 Task: Add Attachment from "Attach a link" to Card Card0000000084 in Board Board0000000021 in Workspace WS0000000007 in Trello. Add Cover Red to Card Card0000000084 in Board Board0000000021 in Workspace WS0000000007 in Trello. Add "Join Card" Button Button0000000084  to Card Card0000000084 in Board Board0000000021 in Workspace WS0000000007 in Trello. Add Description DS0000000084 to Card Card0000000084 in Board Board0000000021 in Workspace WS0000000007 in Trello. Add Comment CM0000000084 to Card Card0000000084 in Board Board0000000021 in Workspace WS0000000007 in Trello
Action: Mouse moved to (353, 524)
Screenshot: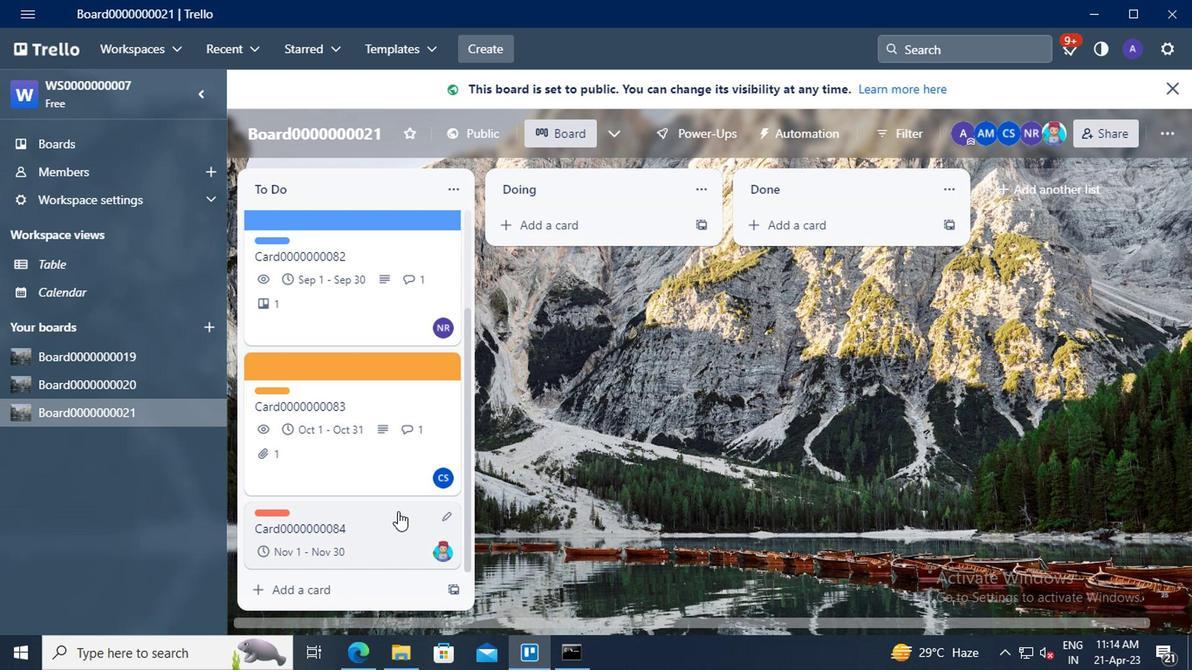 
Action: Mouse pressed left at (353, 524)
Screenshot: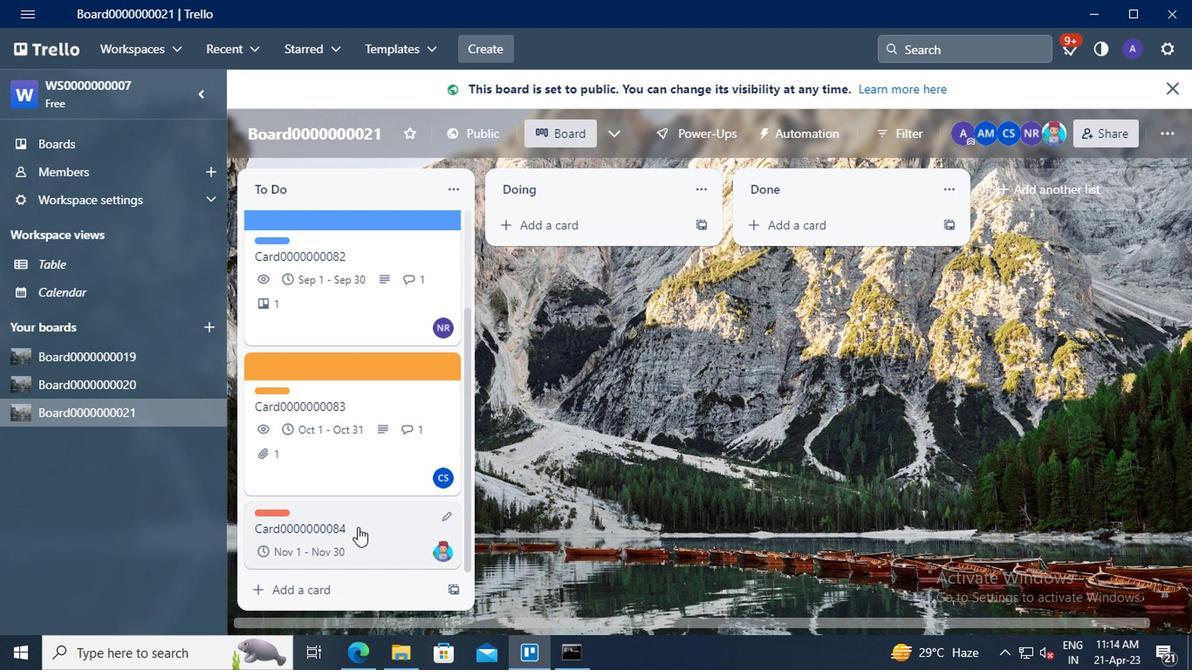 
Action: Mouse moved to (803, 369)
Screenshot: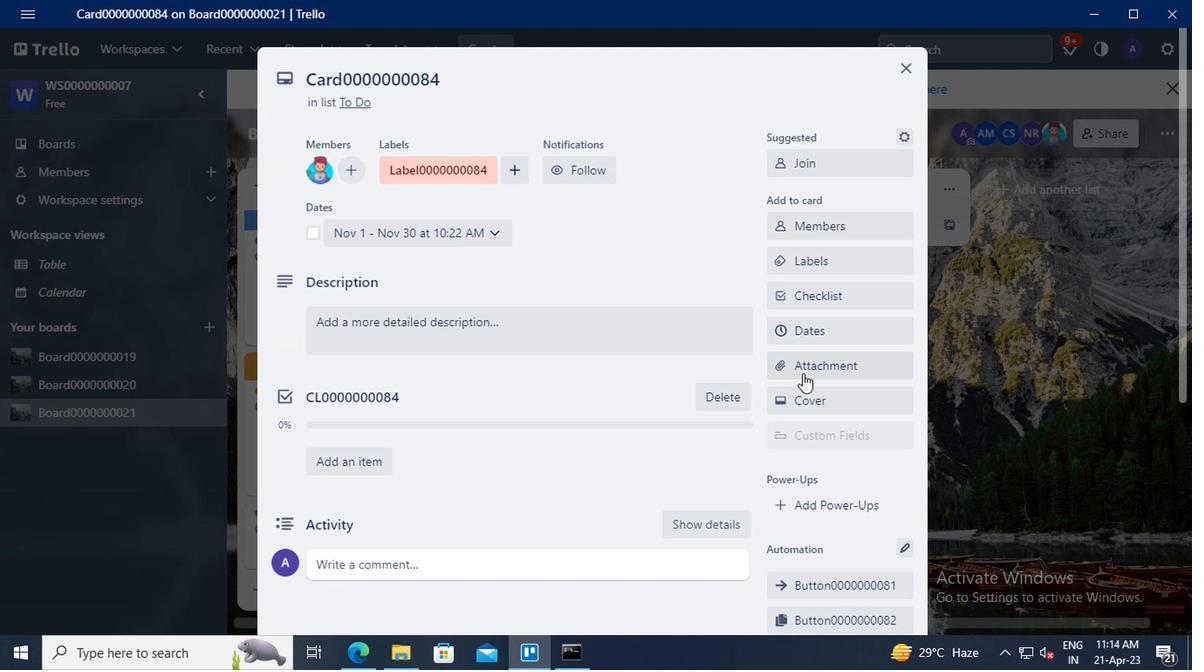 
Action: Mouse pressed left at (803, 369)
Screenshot: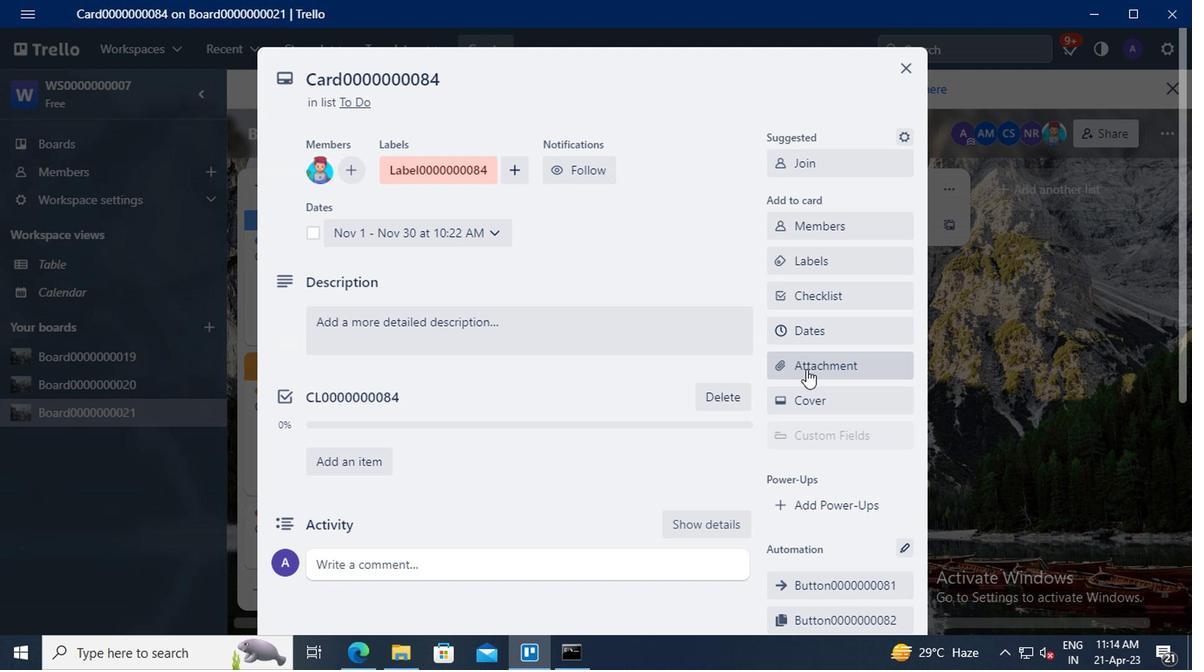 
Action: Mouse moved to (346, 637)
Screenshot: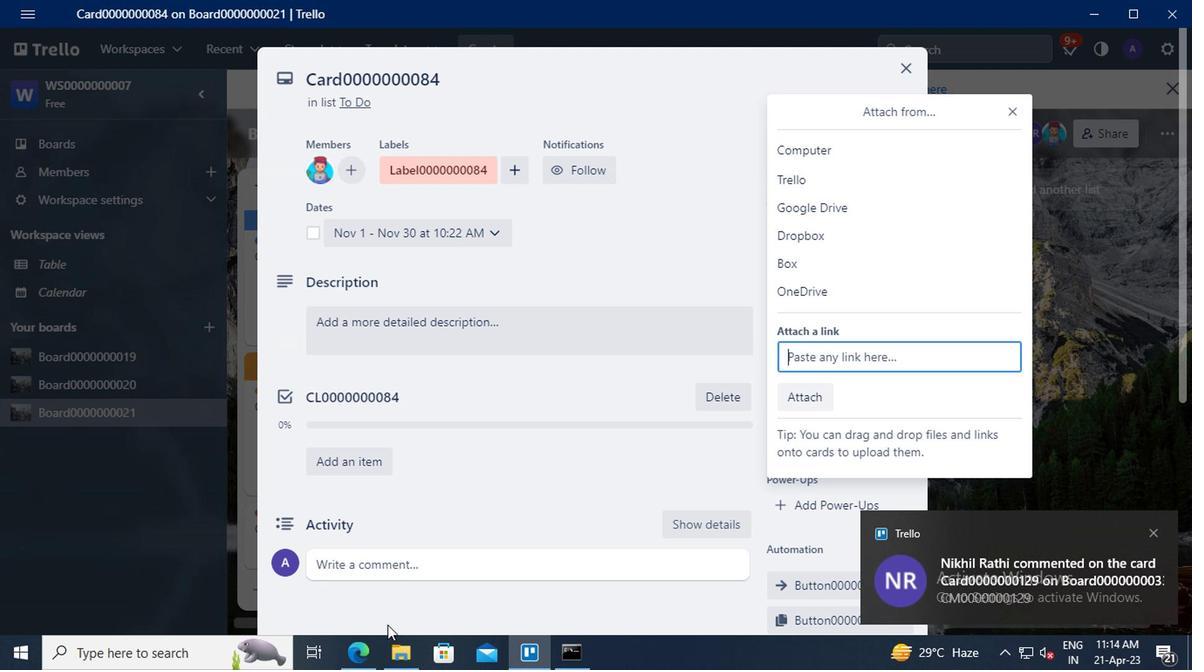 
Action: Mouse pressed left at (346, 637)
Screenshot: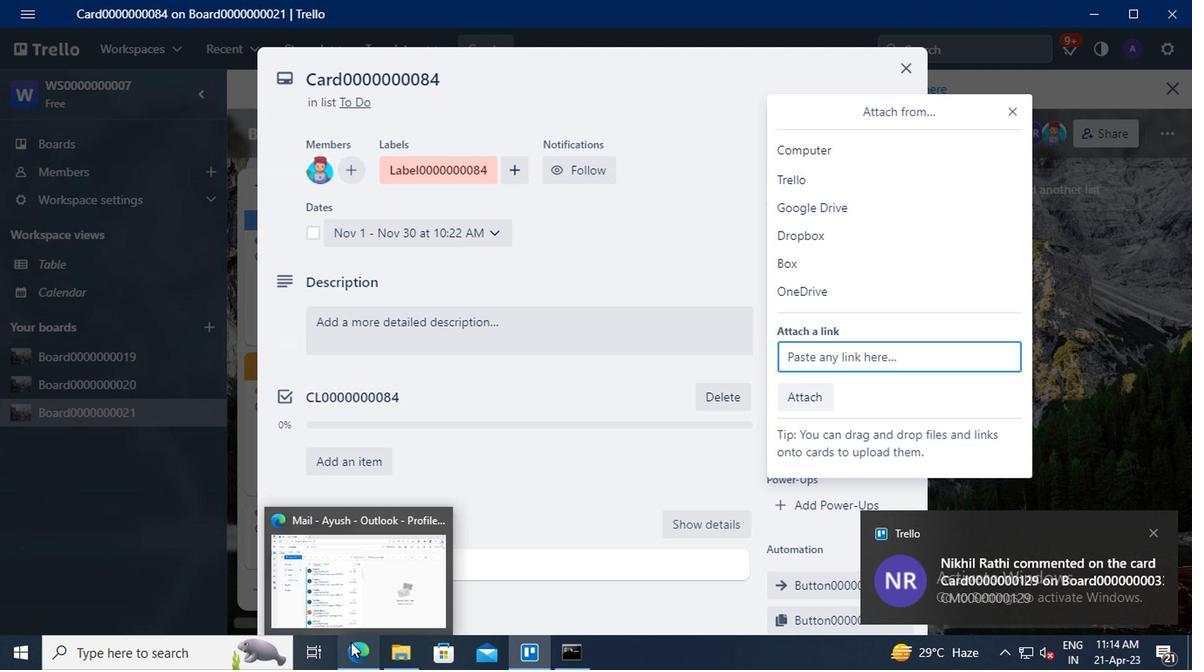 
Action: Mouse moved to (273, 55)
Screenshot: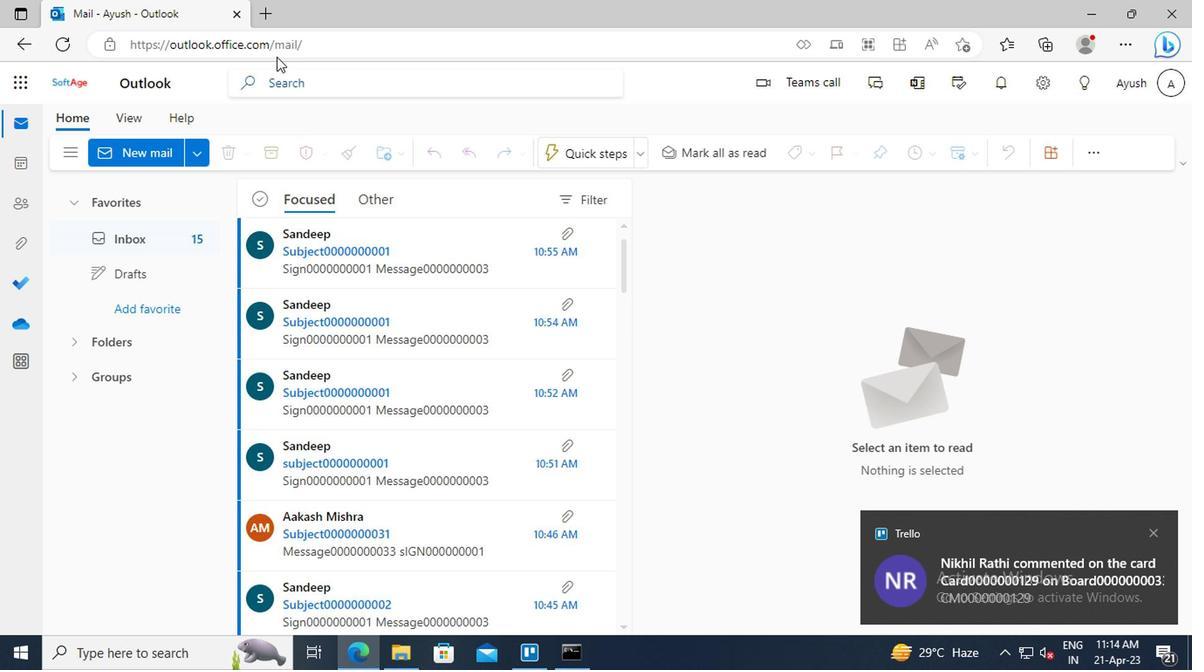 
Action: Mouse pressed left at (273, 55)
Screenshot: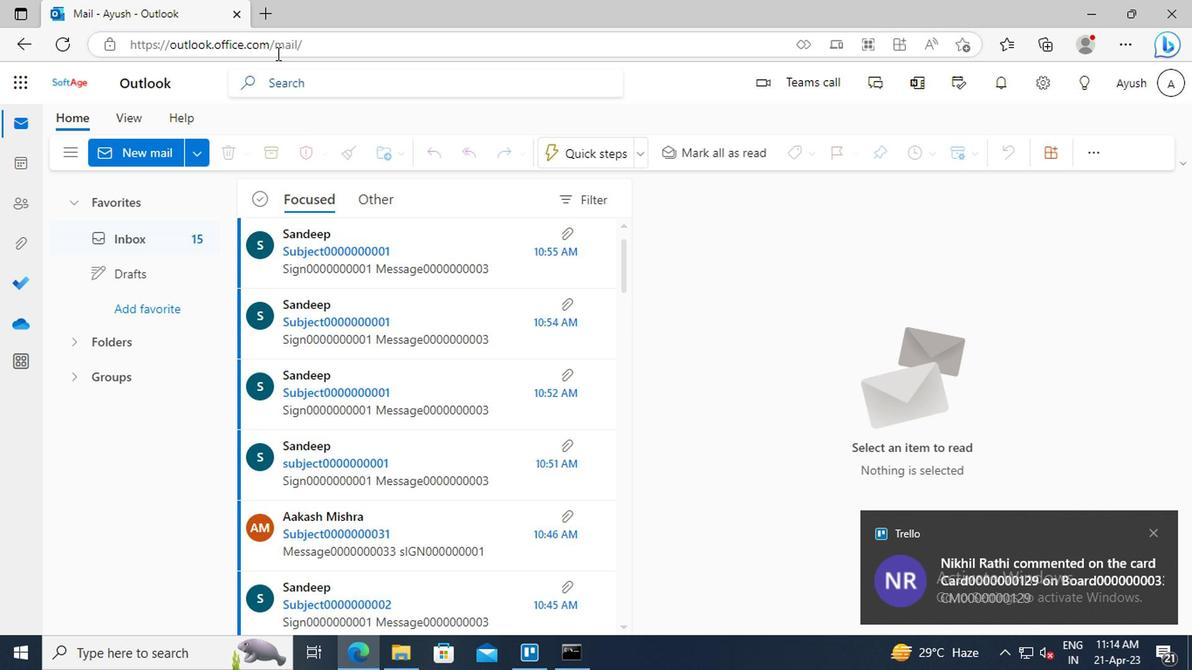 
Action: Mouse moved to (275, 56)
Screenshot: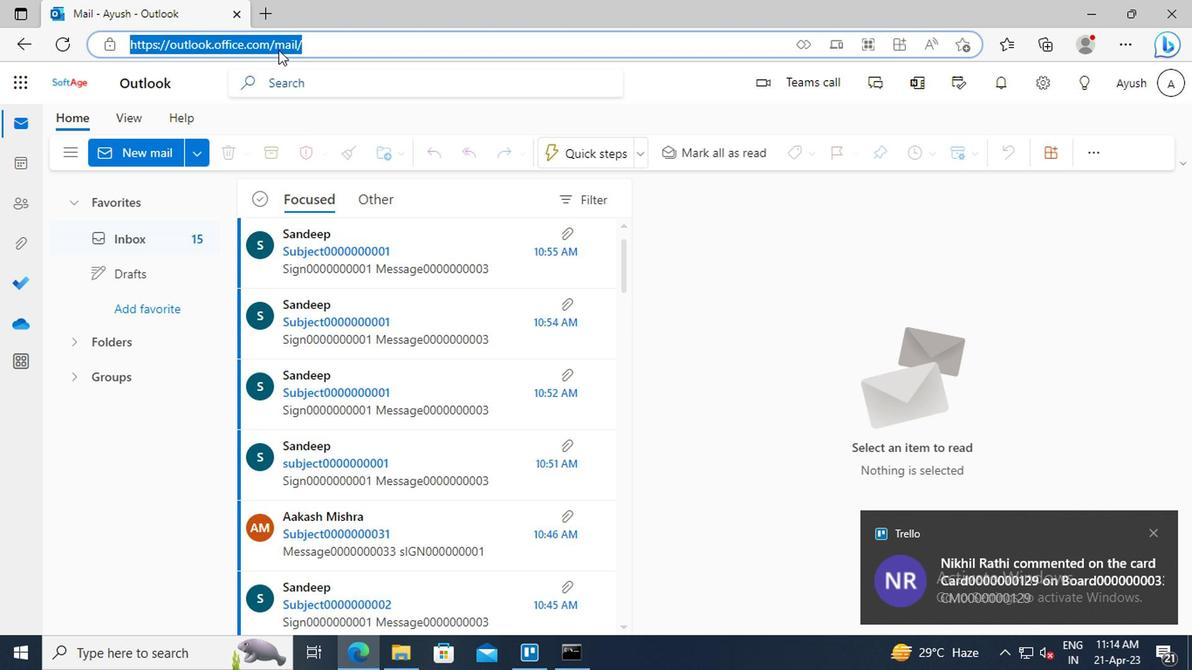 
Action: Key pressed ctrl+C
Screenshot: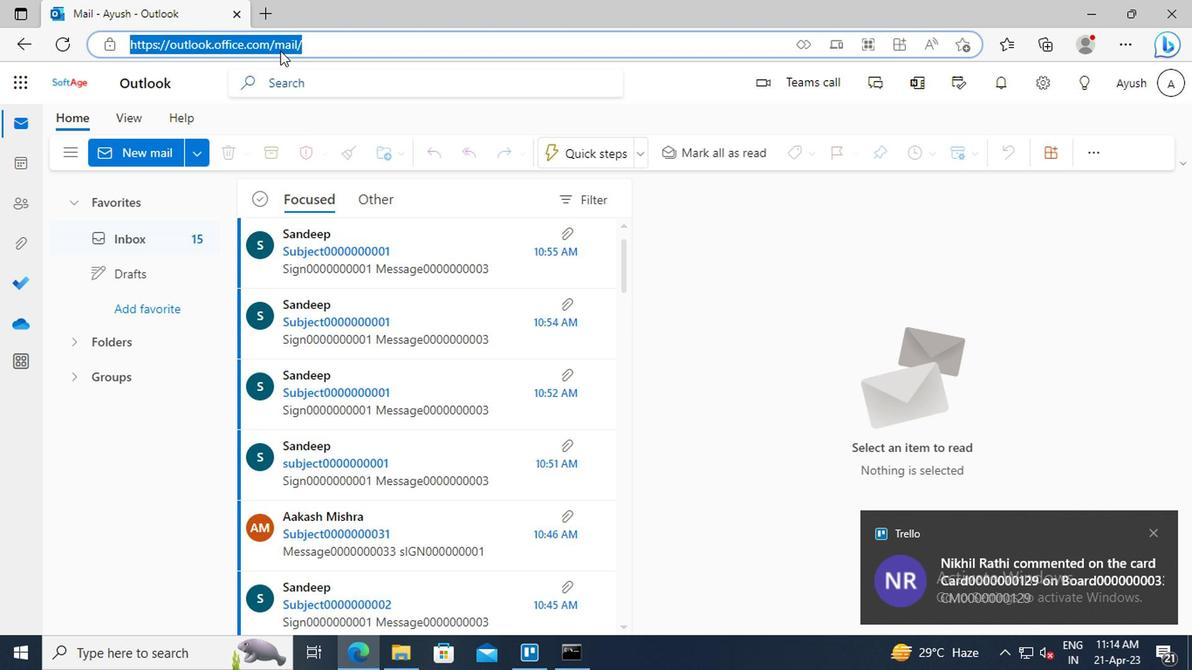 
Action: Mouse moved to (532, 654)
Screenshot: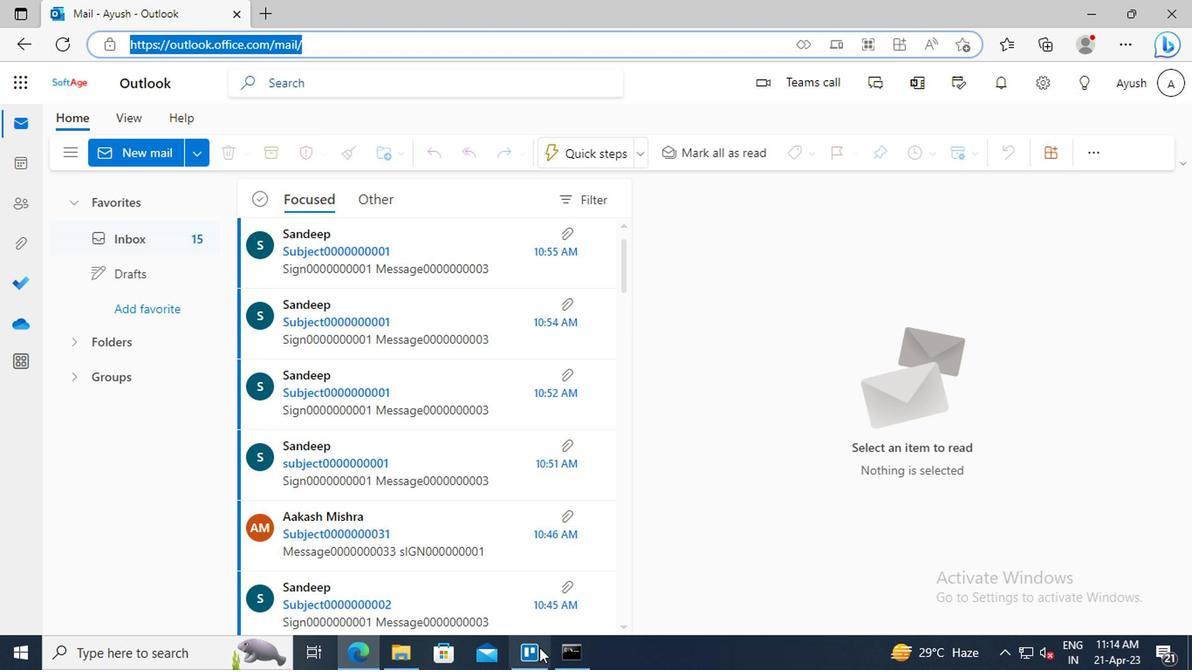 
Action: Mouse pressed left at (532, 654)
Screenshot: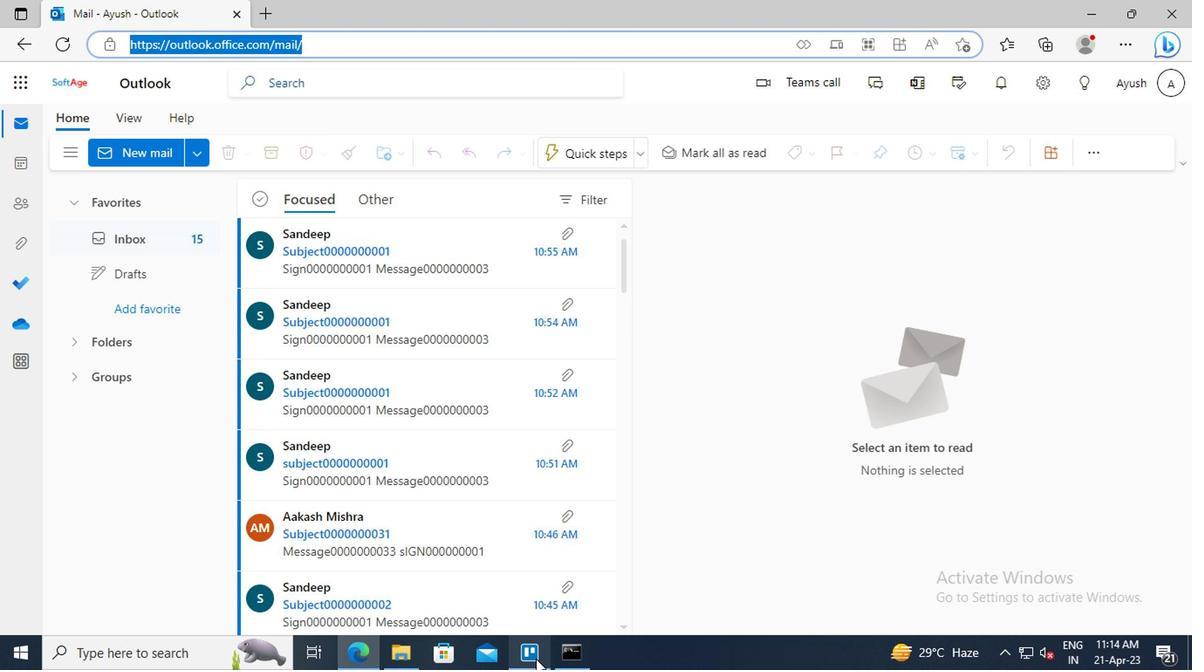 
Action: Mouse moved to (827, 363)
Screenshot: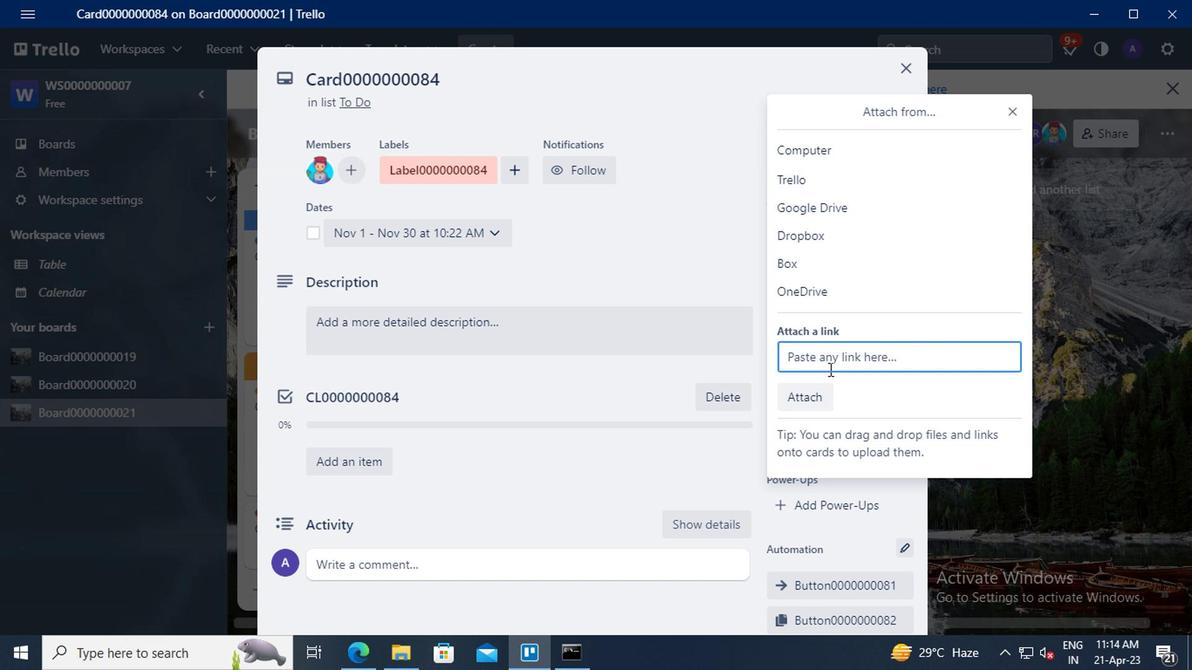 
Action: Mouse pressed left at (827, 363)
Screenshot: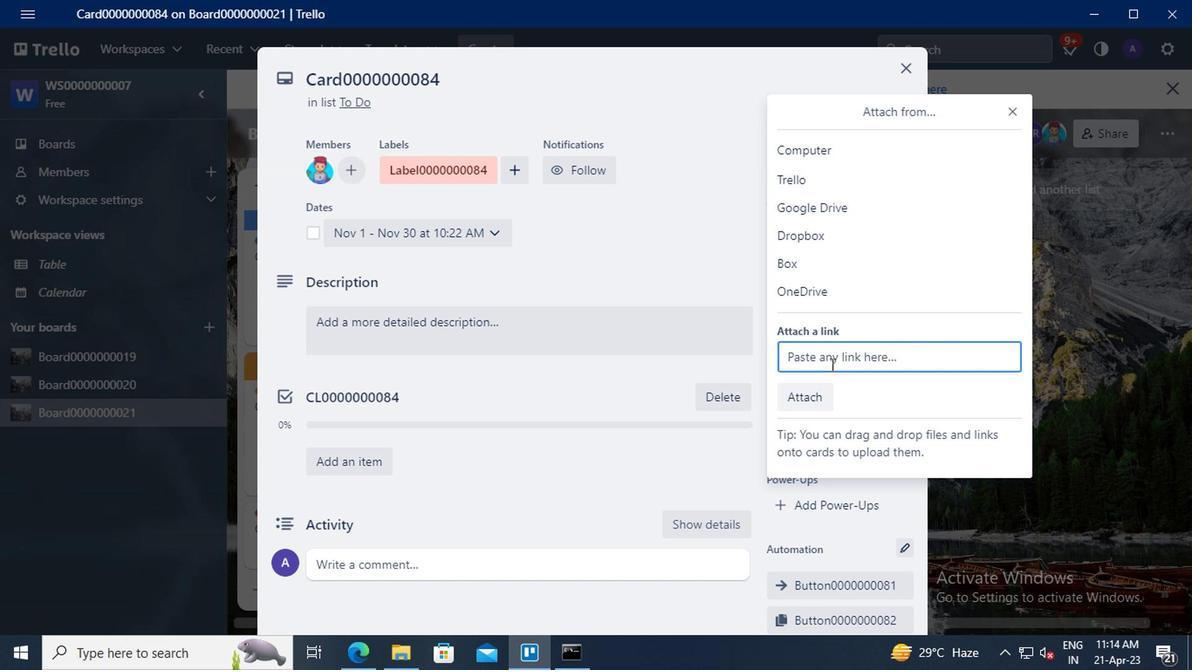 
Action: Key pressed ctrl+V
Screenshot: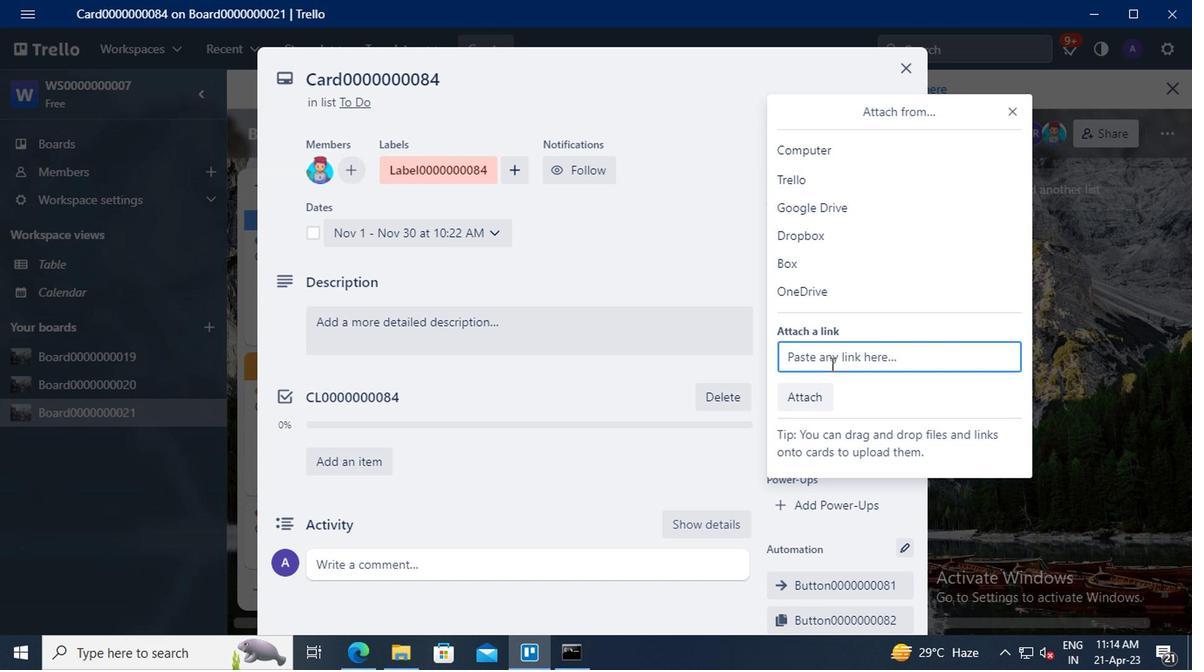 
Action: Mouse moved to (806, 454)
Screenshot: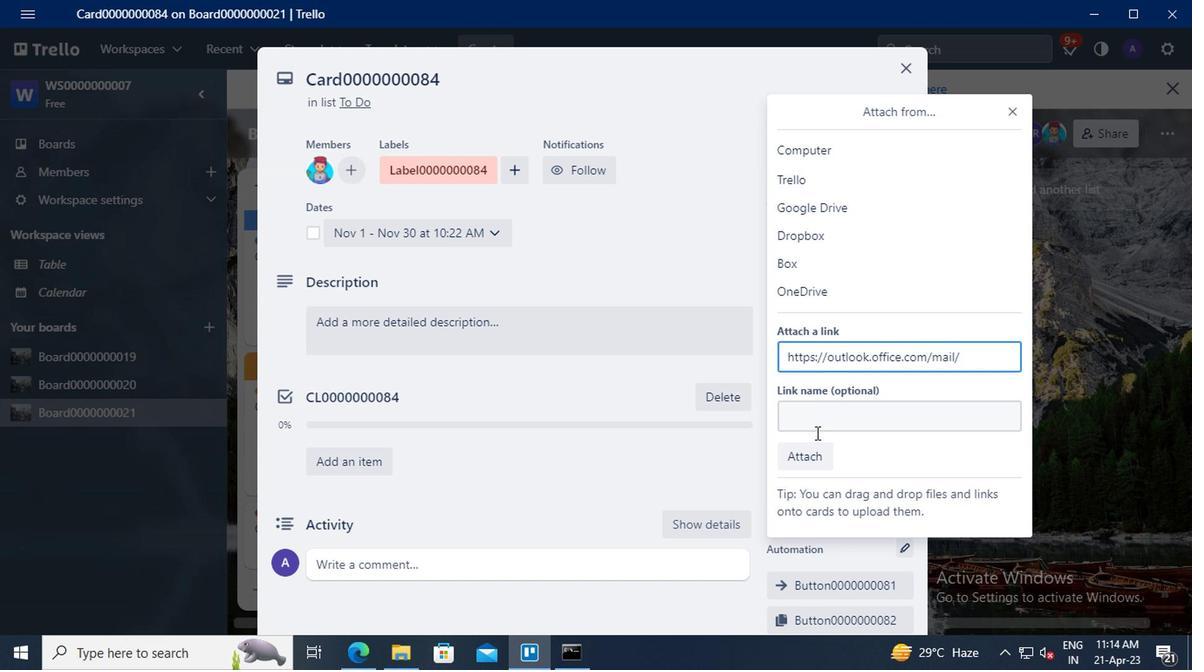 
Action: Mouse pressed left at (806, 454)
Screenshot: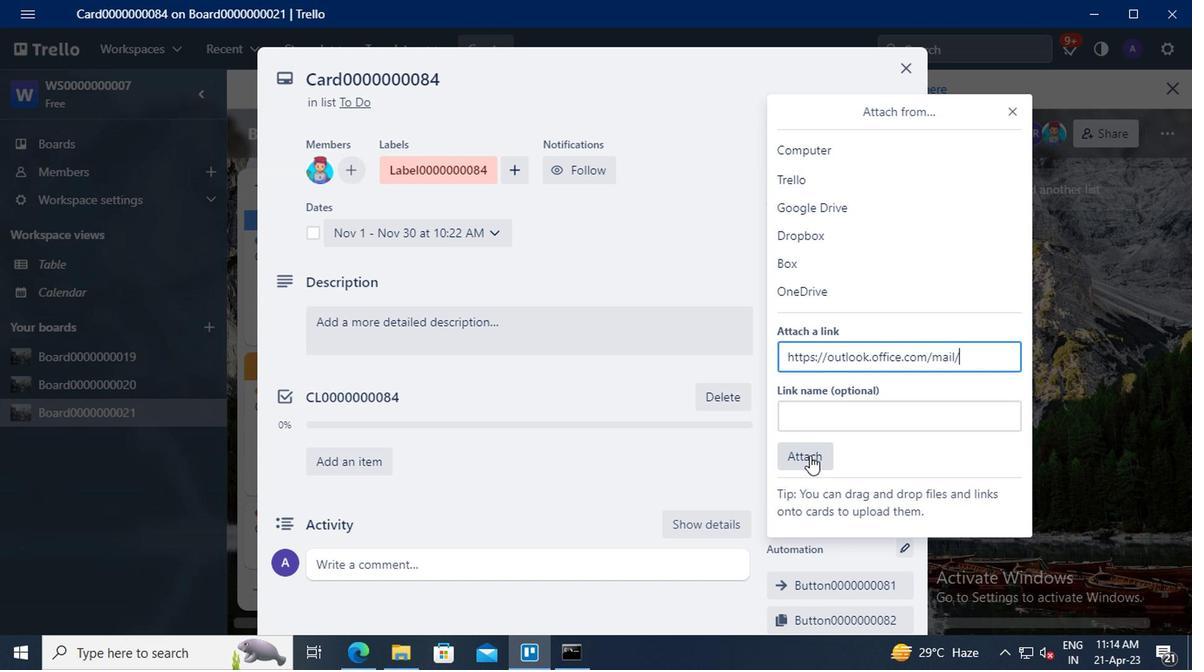 
Action: Mouse moved to (809, 404)
Screenshot: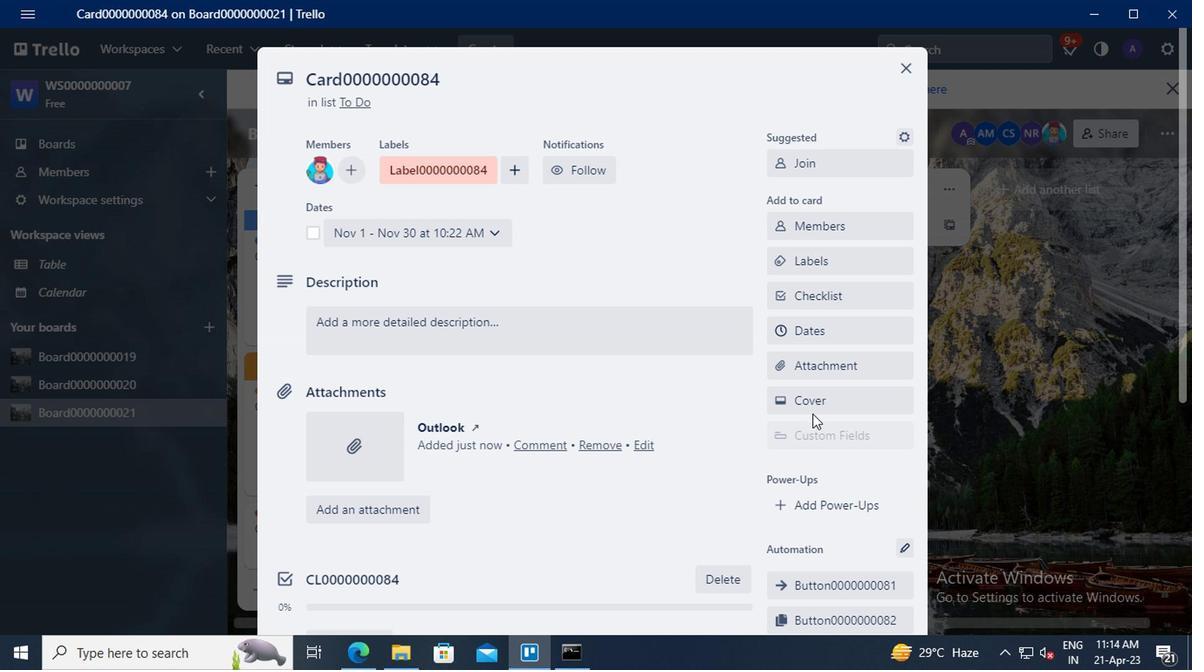
Action: Mouse pressed left at (809, 404)
Screenshot: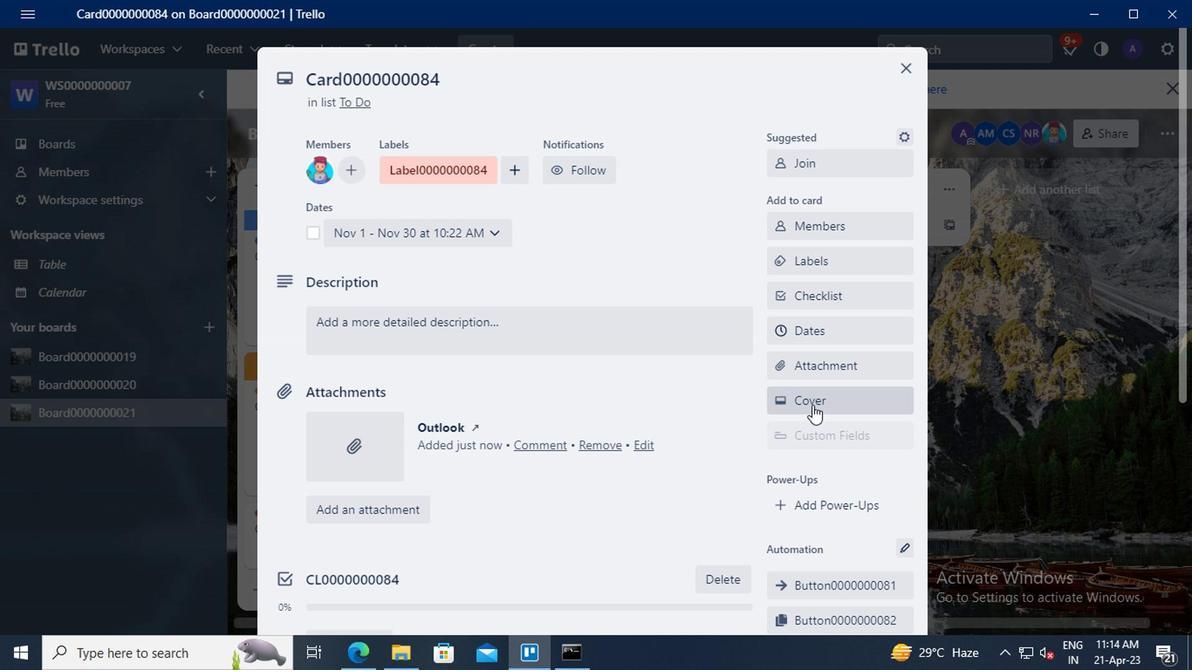 
Action: Mouse moved to (948, 288)
Screenshot: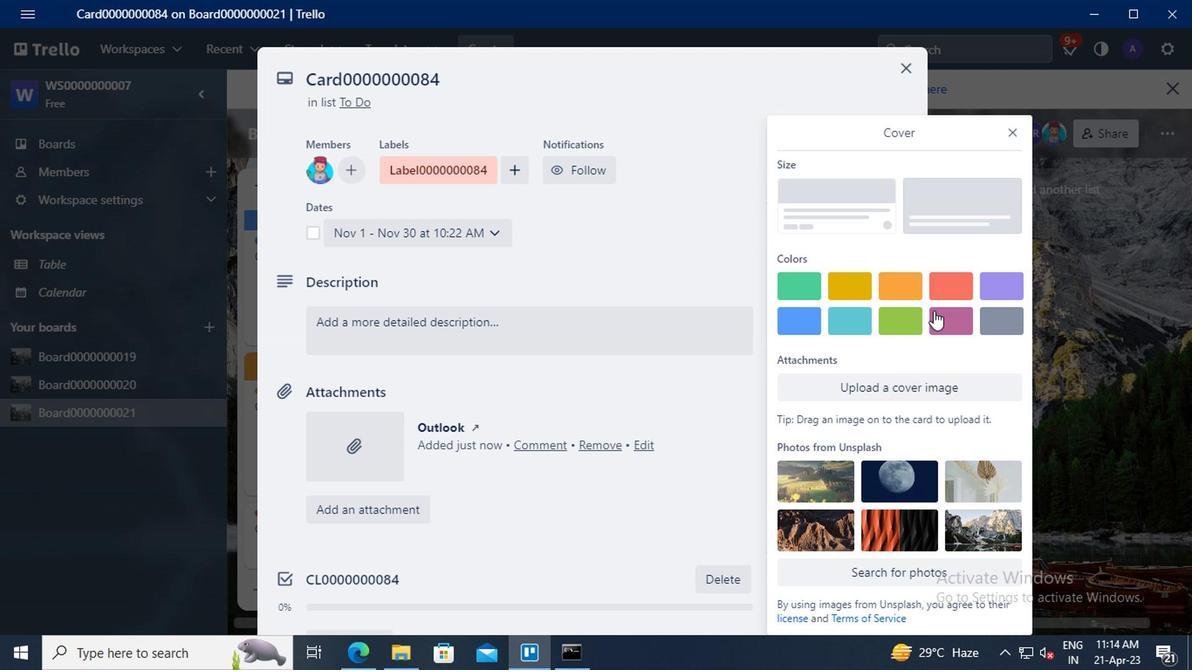 
Action: Mouse pressed left at (948, 288)
Screenshot: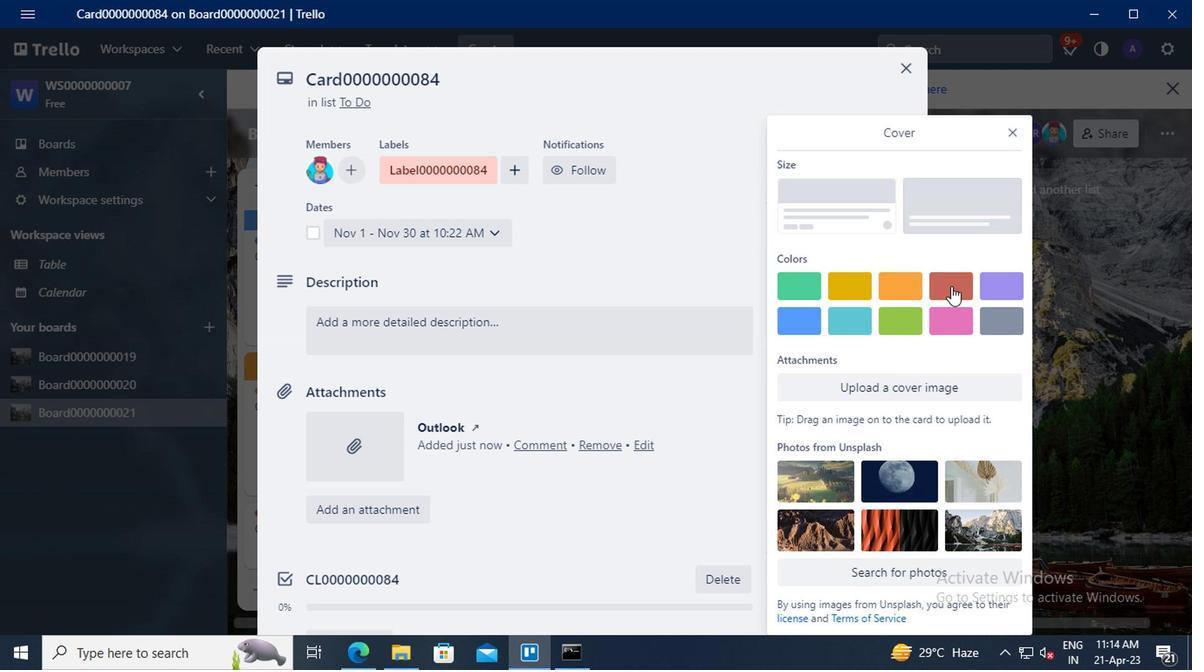 
Action: Mouse moved to (1009, 104)
Screenshot: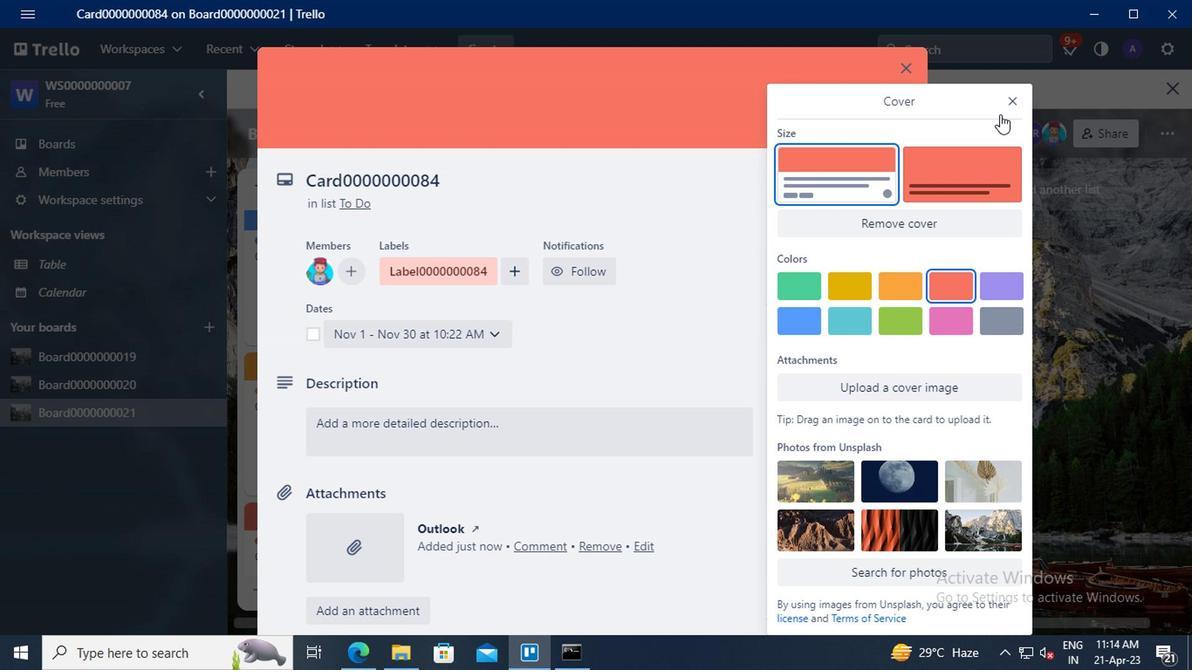 
Action: Mouse pressed left at (1009, 104)
Screenshot: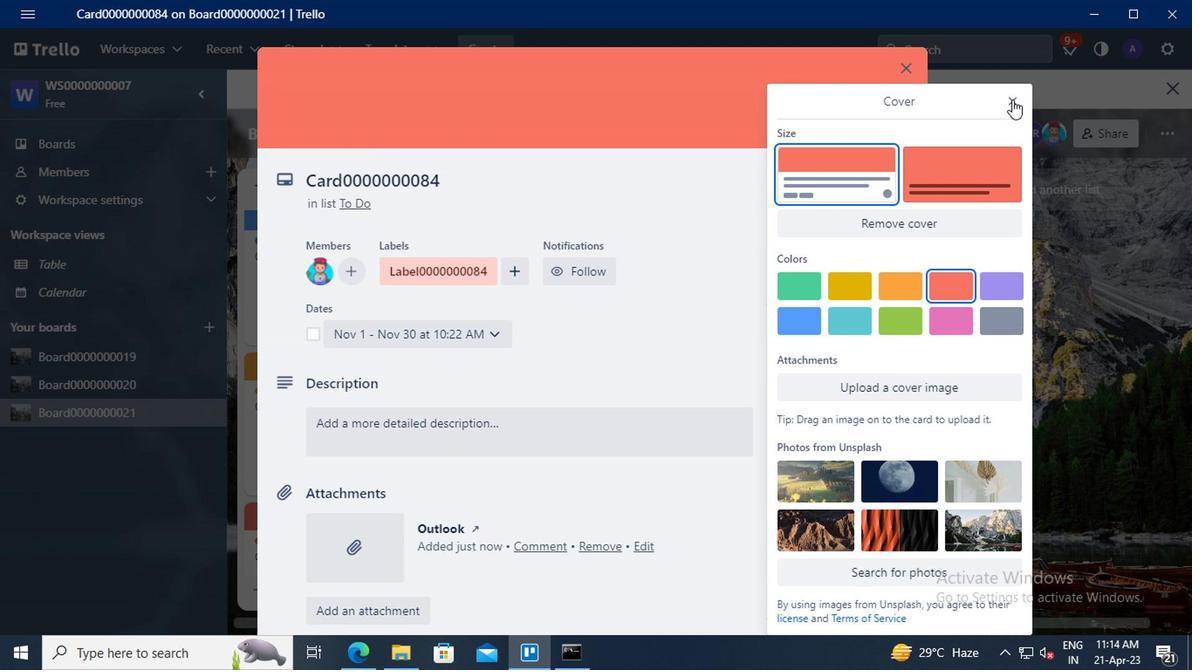 
Action: Mouse moved to (839, 293)
Screenshot: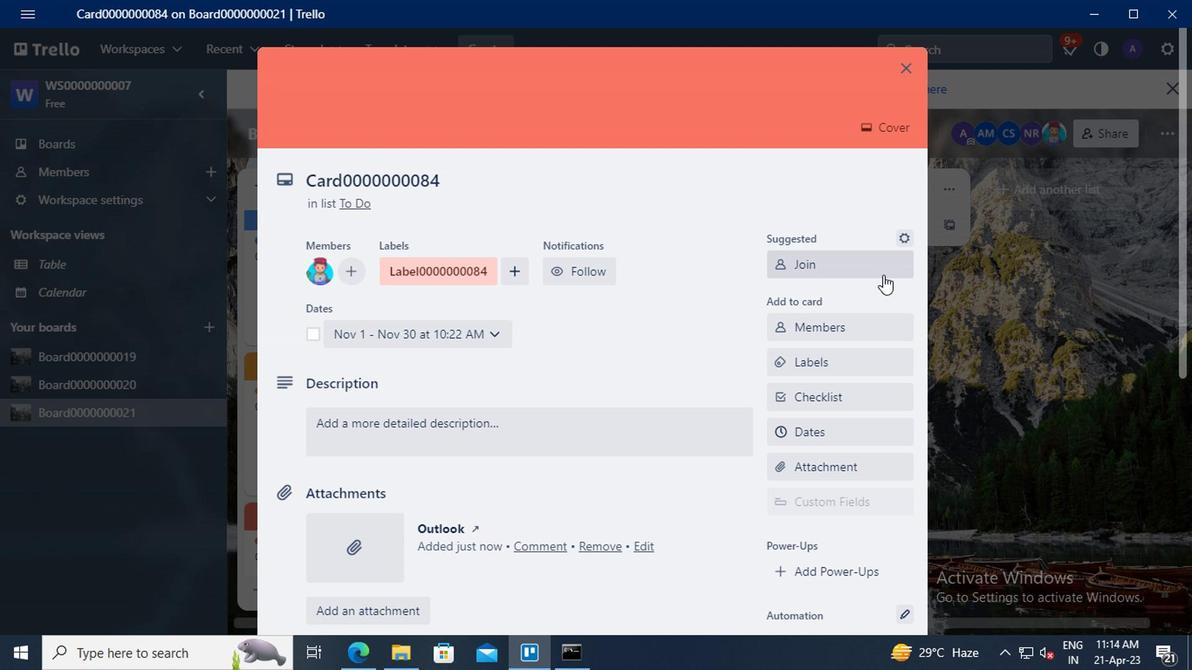 
Action: Mouse scrolled (839, 292) with delta (0, 0)
Screenshot: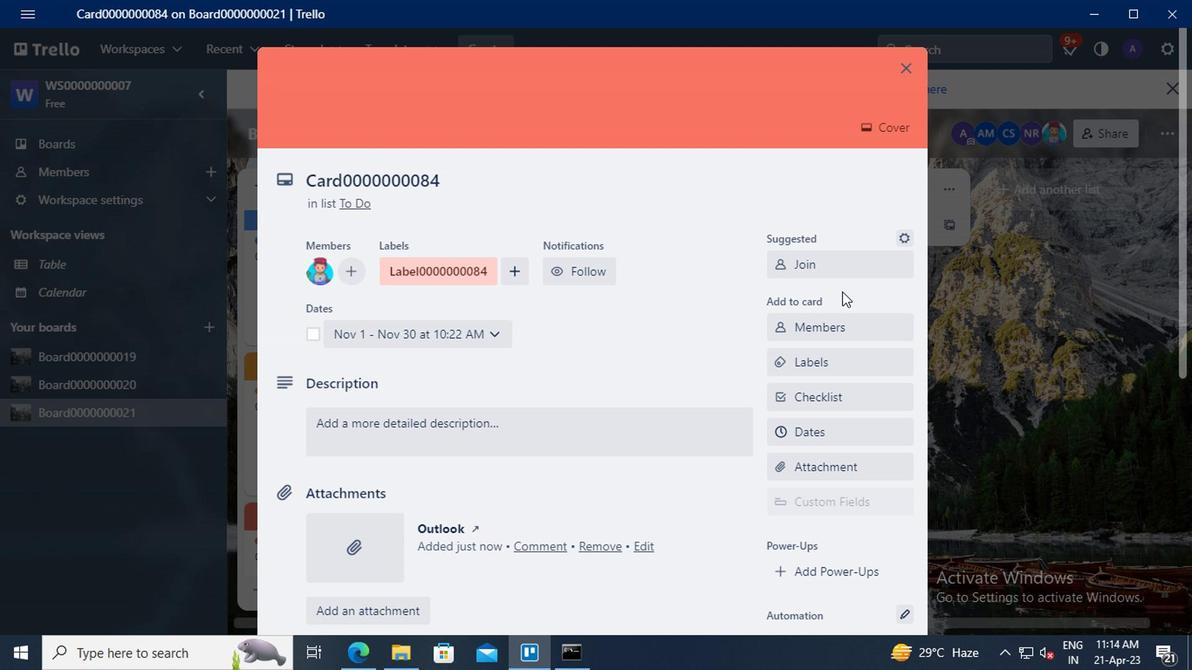 
Action: Mouse scrolled (839, 292) with delta (0, 0)
Screenshot: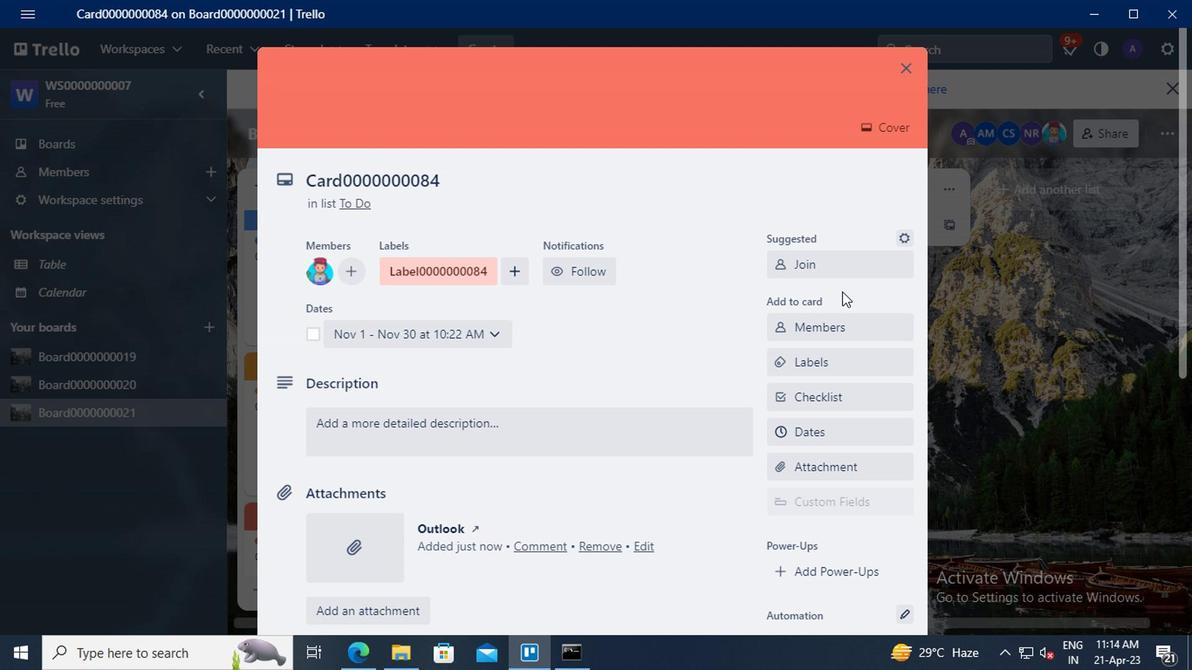 
Action: Mouse scrolled (839, 292) with delta (0, 0)
Screenshot: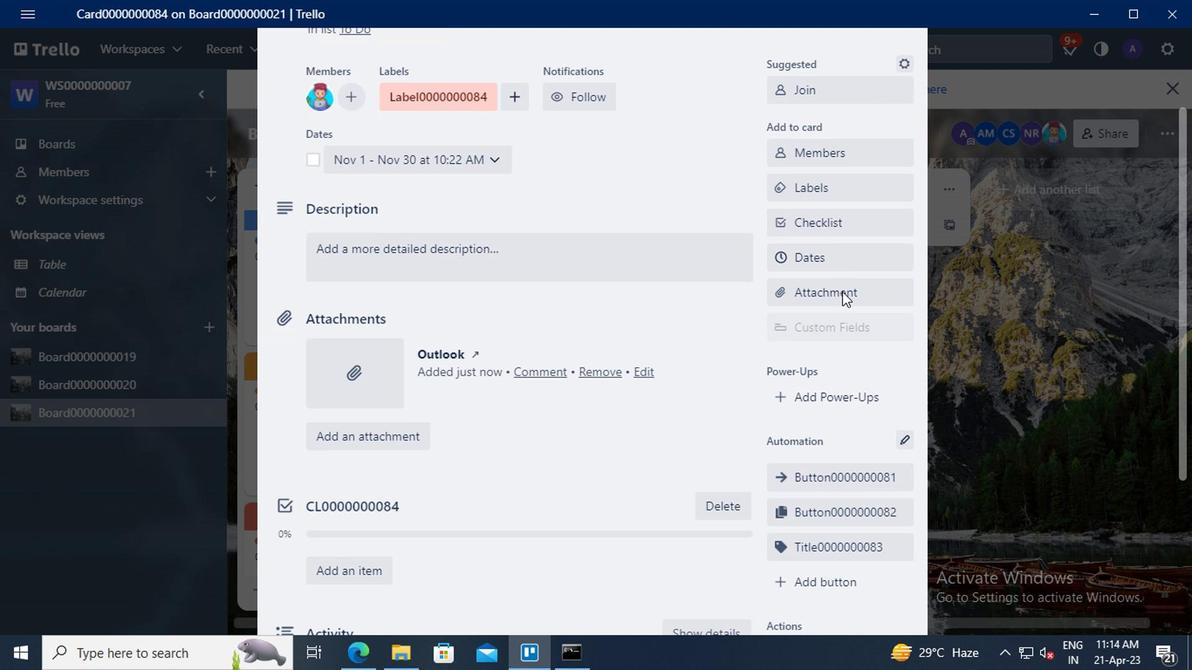
Action: Mouse moved to (830, 487)
Screenshot: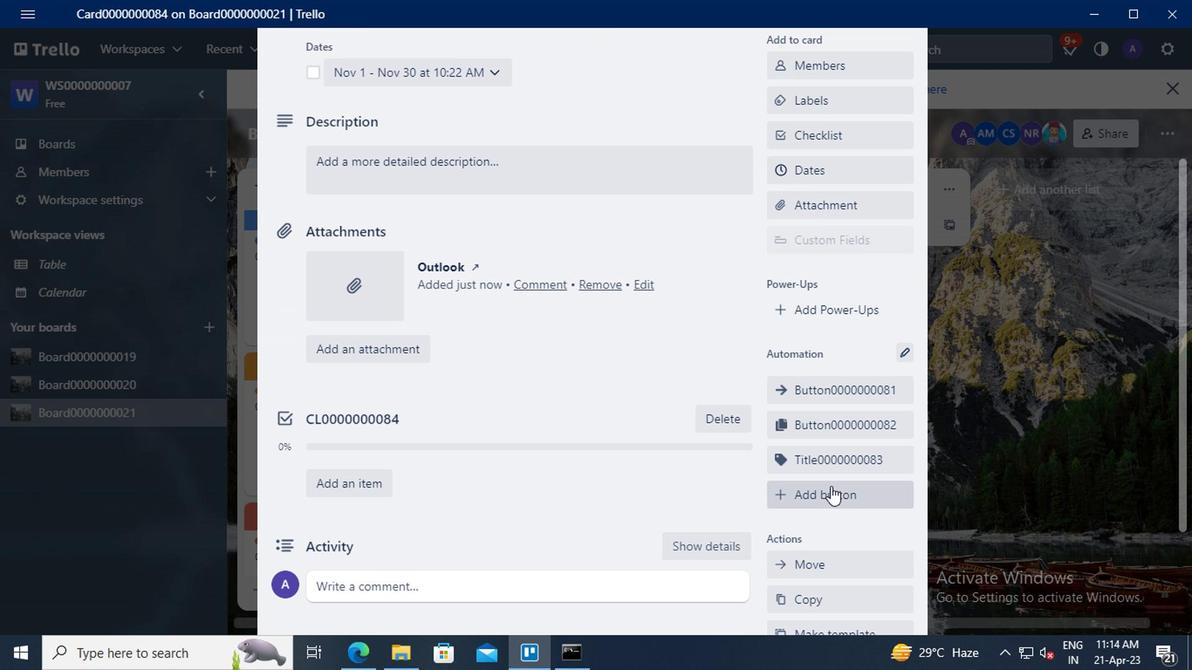
Action: Mouse pressed left at (830, 487)
Screenshot: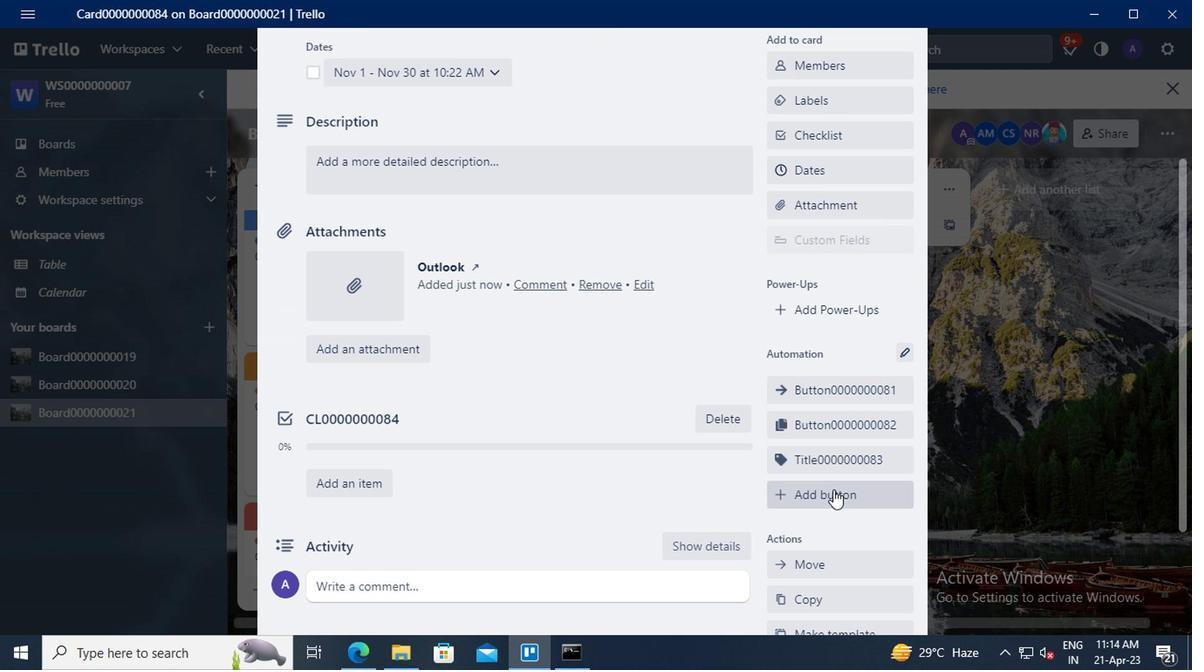 
Action: Mouse moved to (827, 270)
Screenshot: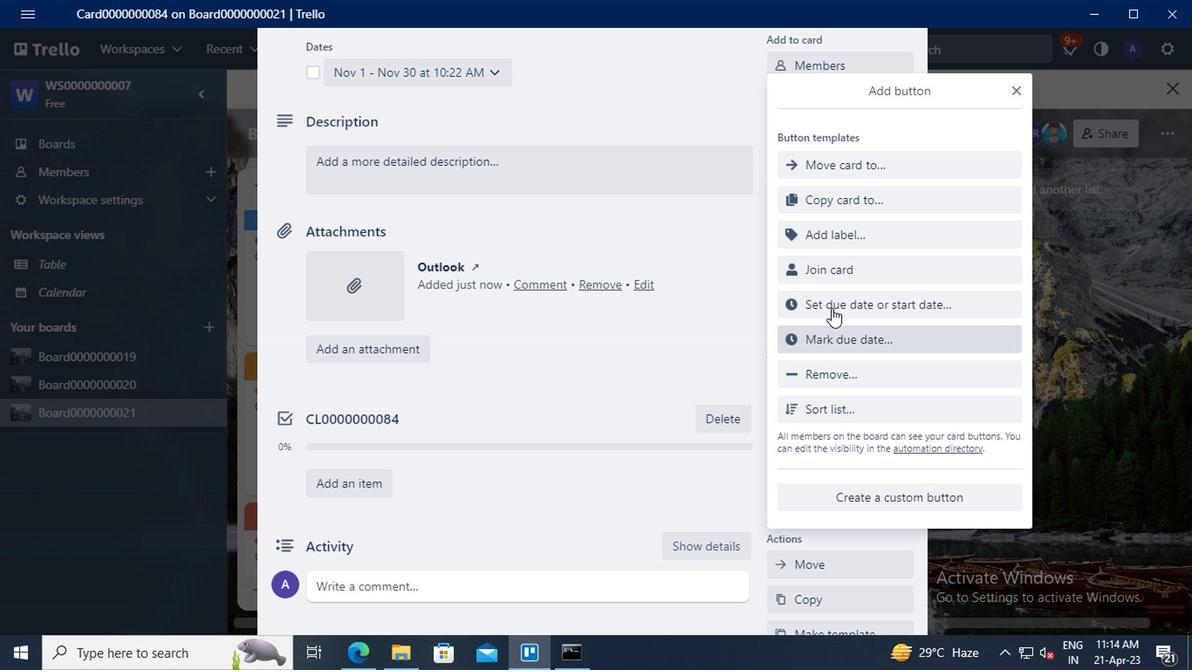 
Action: Mouse pressed left at (827, 270)
Screenshot: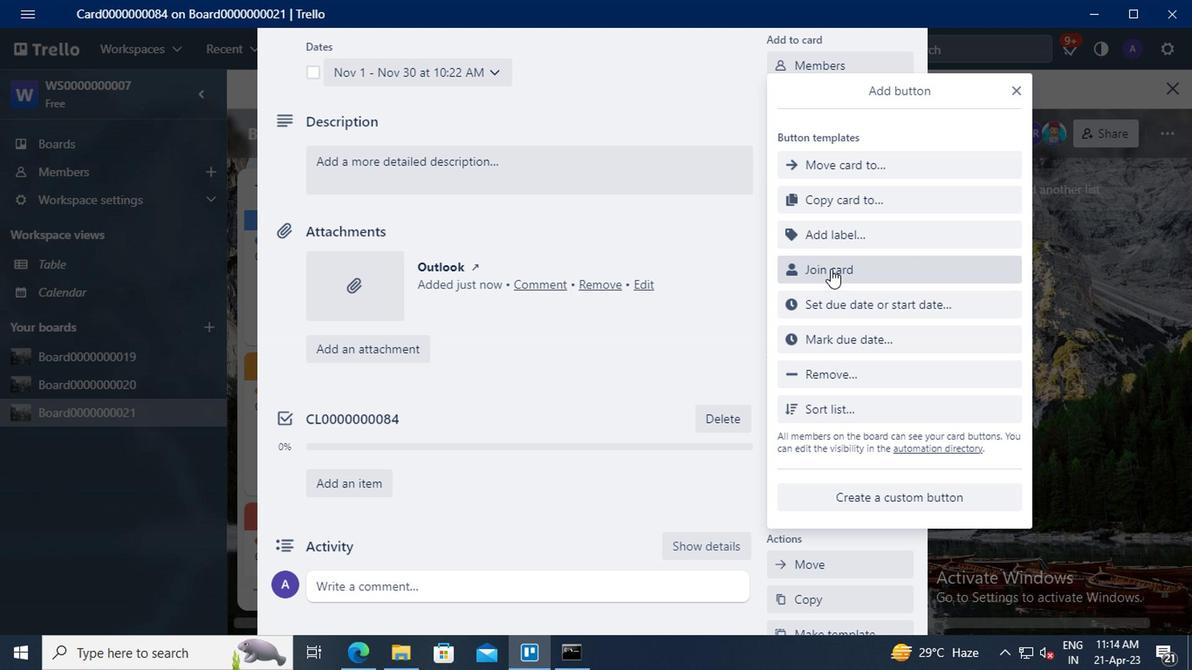
Action: Mouse moved to (840, 247)
Screenshot: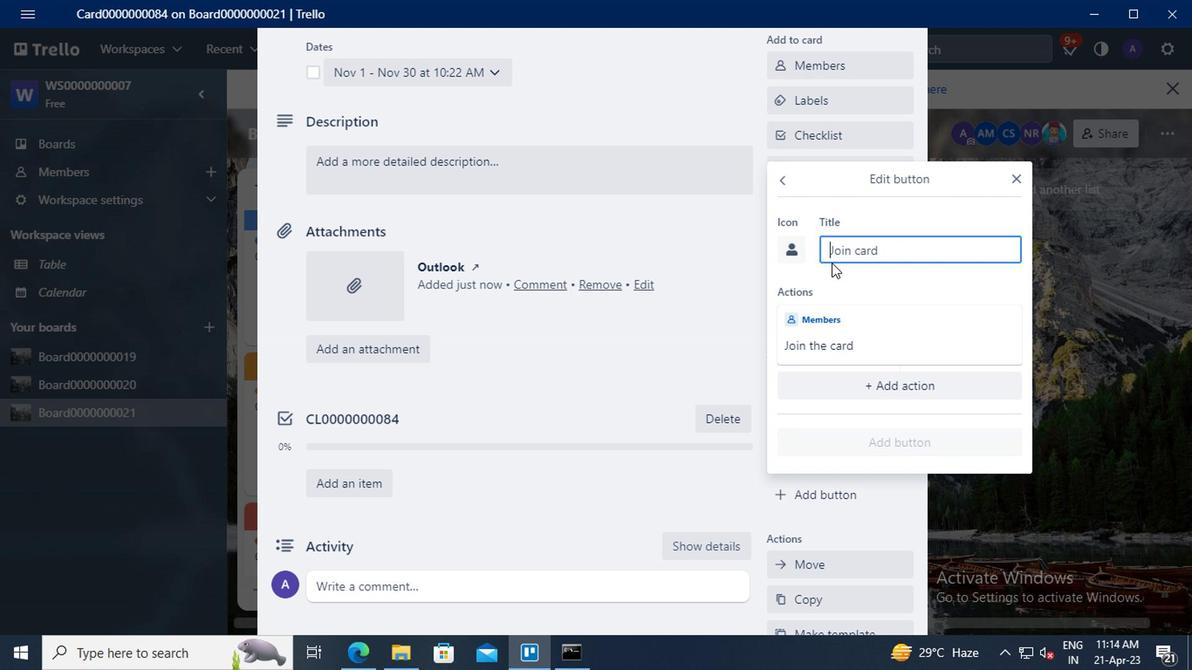 
Action: Mouse pressed left at (840, 247)
Screenshot: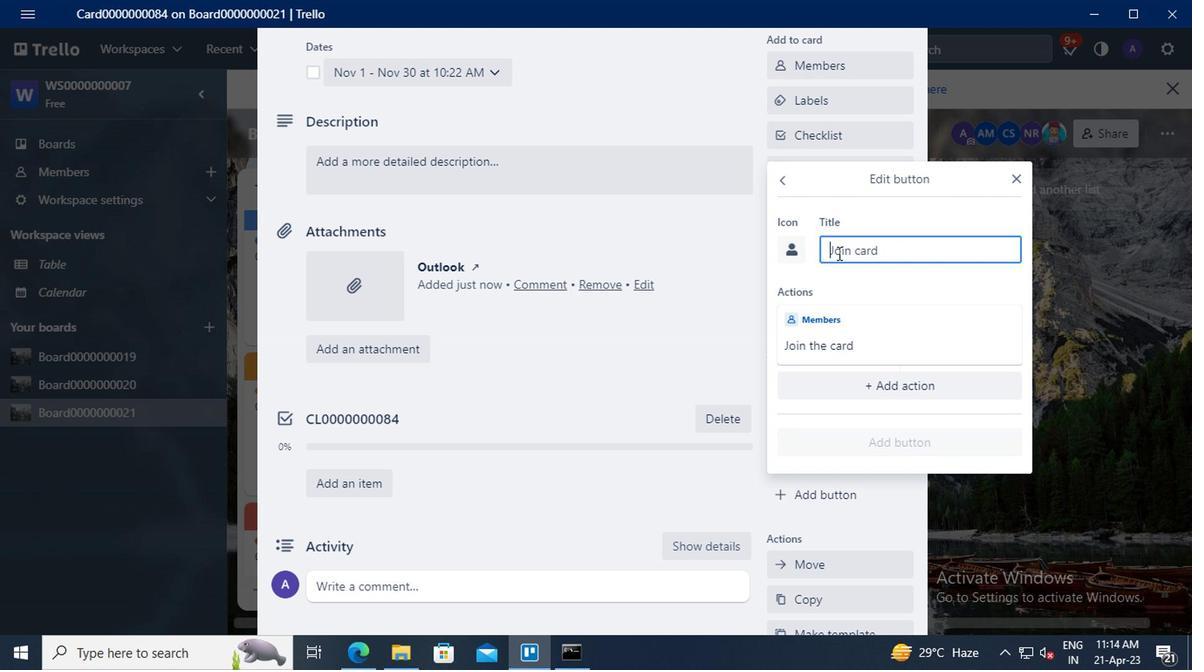 
Action: Key pressed <Key.shift>ctrl+BUTTON0000000084
Screenshot: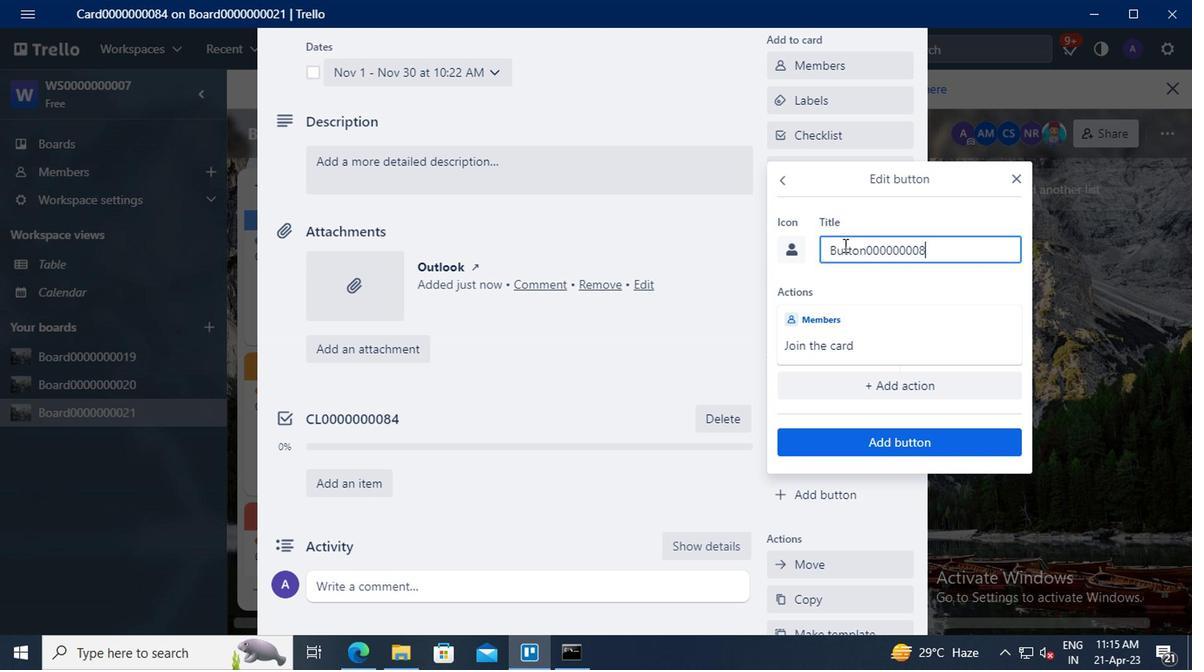 
Action: Mouse moved to (897, 442)
Screenshot: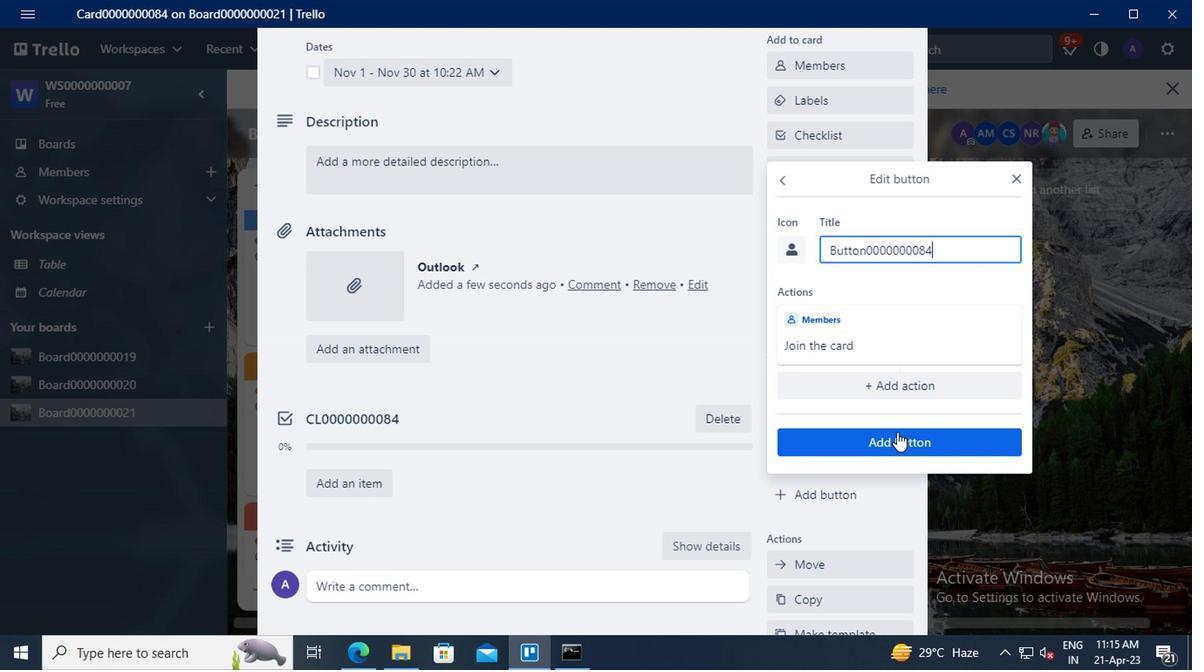 
Action: Mouse pressed left at (897, 442)
Screenshot: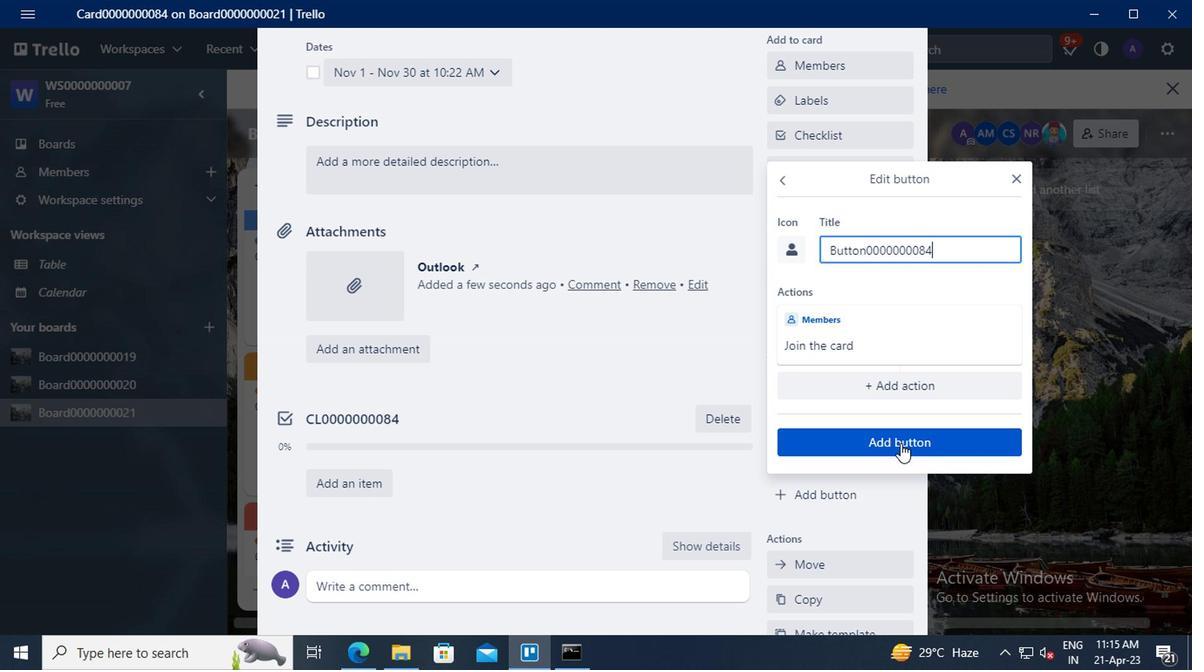 
Action: Mouse moved to (522, 386)
Screenshot: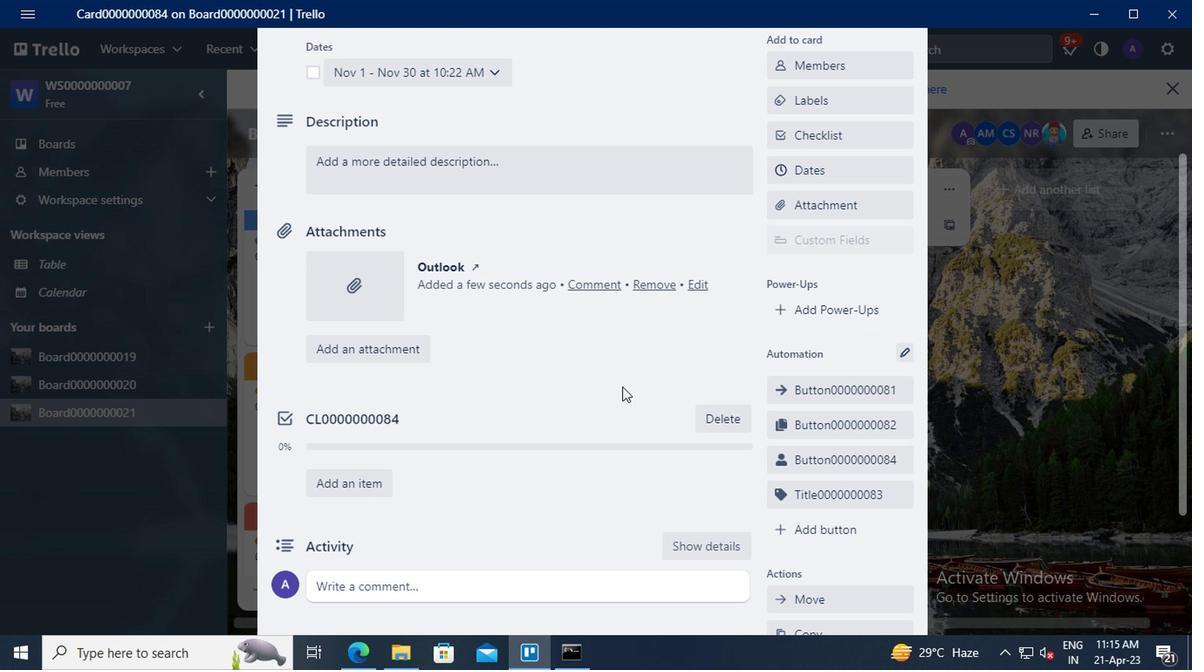 
Action: Mouse scrolled (522, 387) with delta (0, 1)
Screenshot: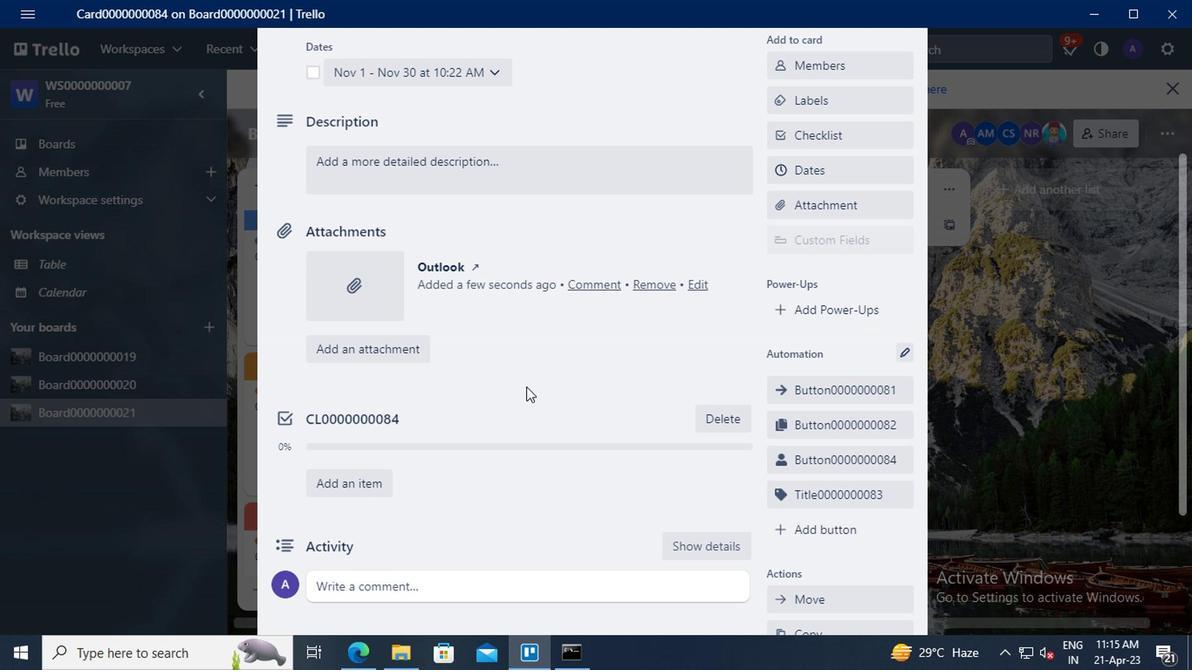 
Action: Mouse moved to (442, 257)
Screenshot: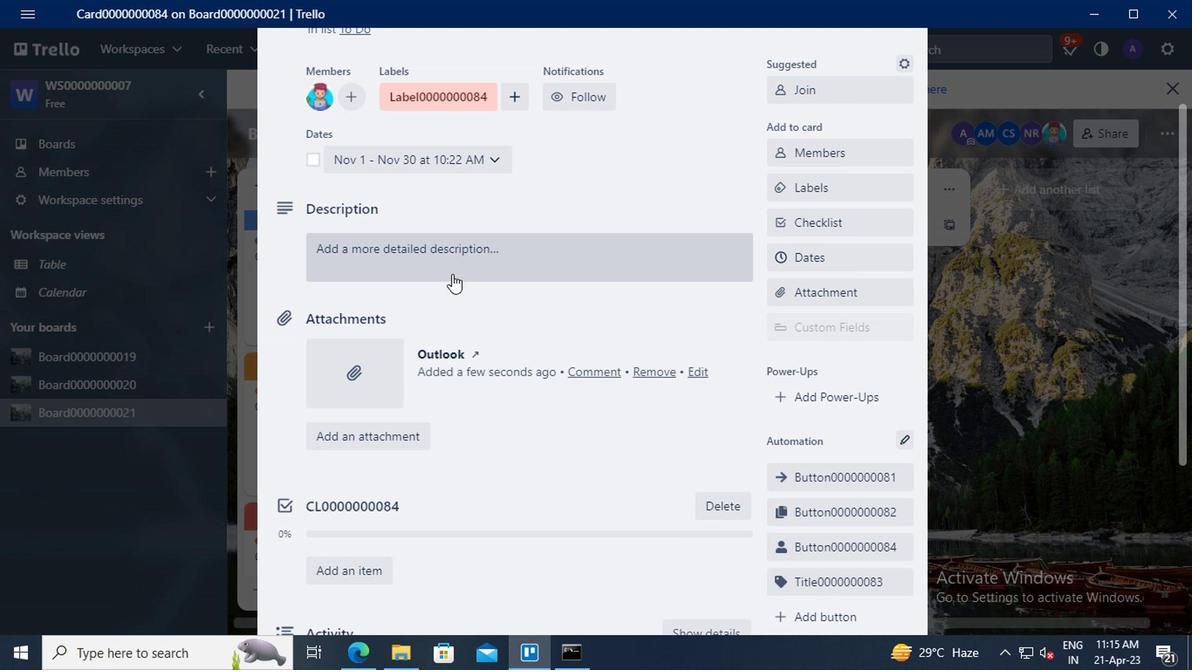 
Action: Mouse pressed left at (442, 257)
Screenshot: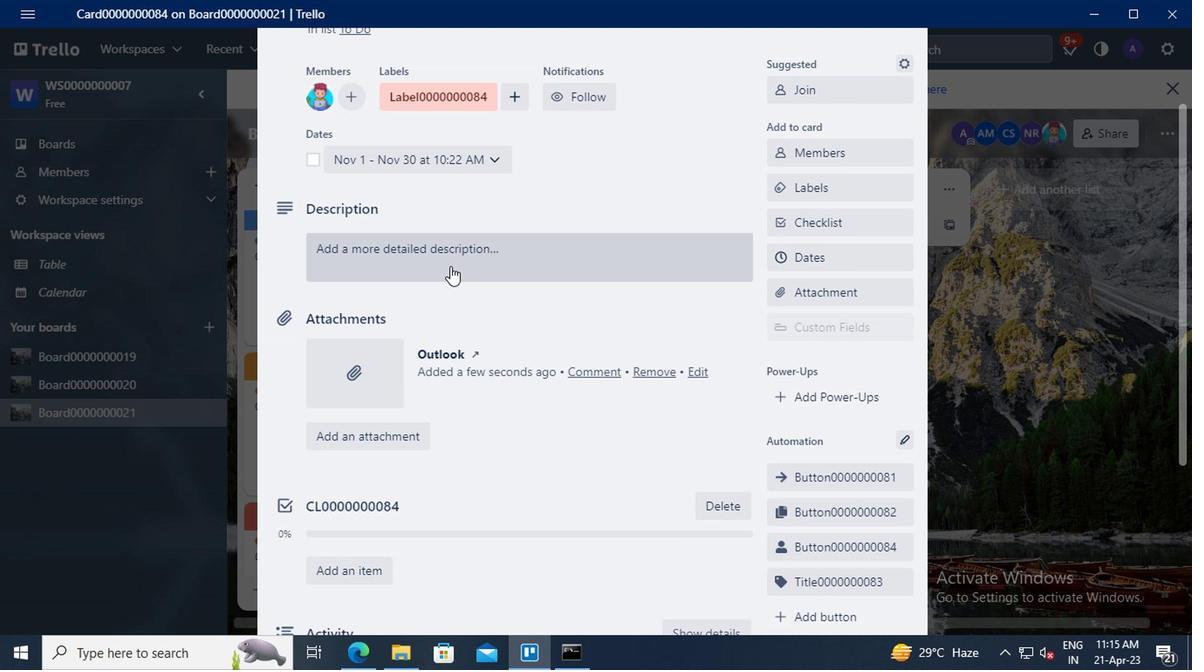 
Action: Mouse moved to (347, 307)
Screenshot: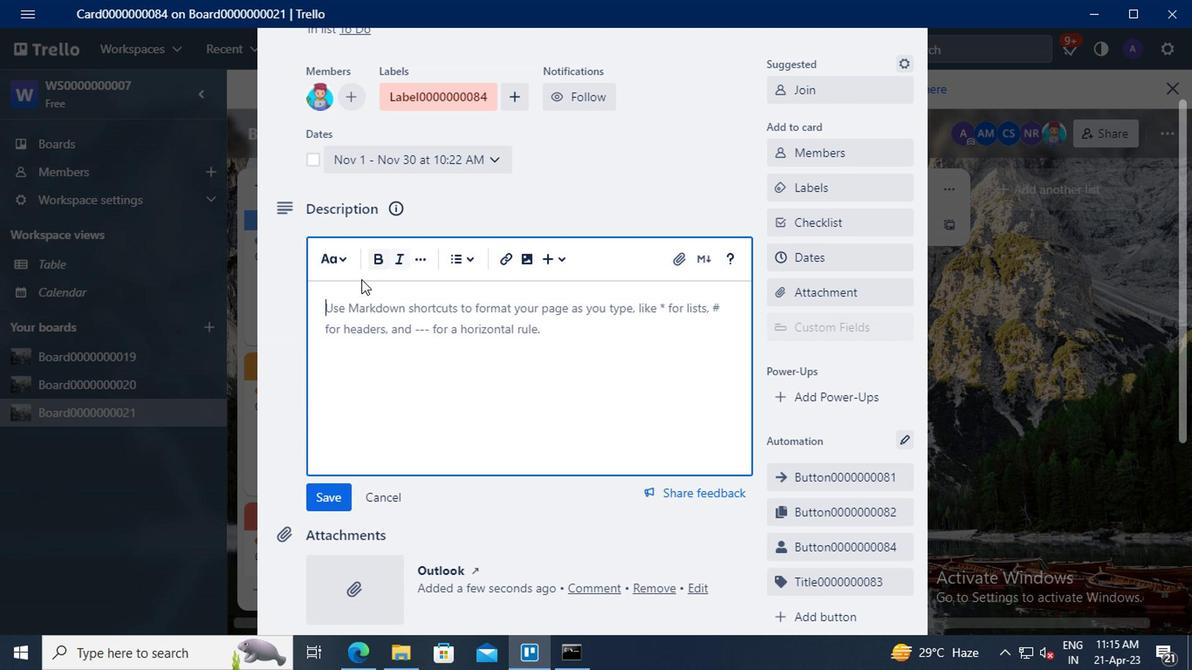 
Action: Mouse pressed left at (347, 307)
Screenshot: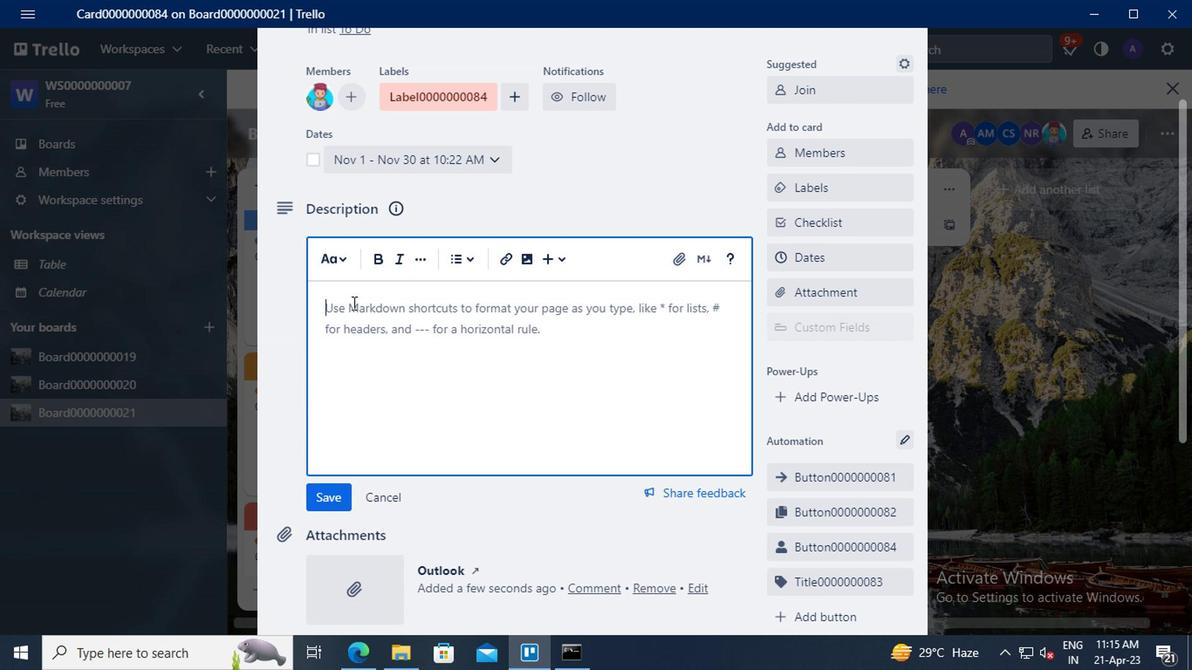
Action: Key pressed <Key.shift>DS0000000084
Screenshot: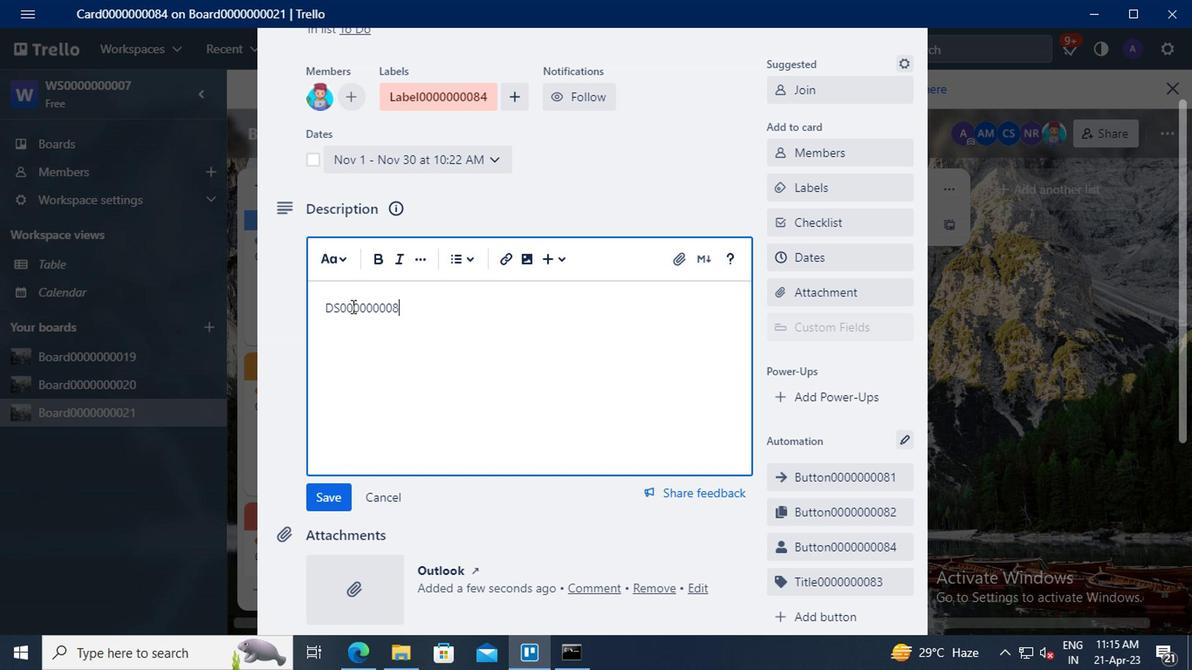 
Action: Mouse scrolled (347, 306) with delta (0, 0)
Screenshot: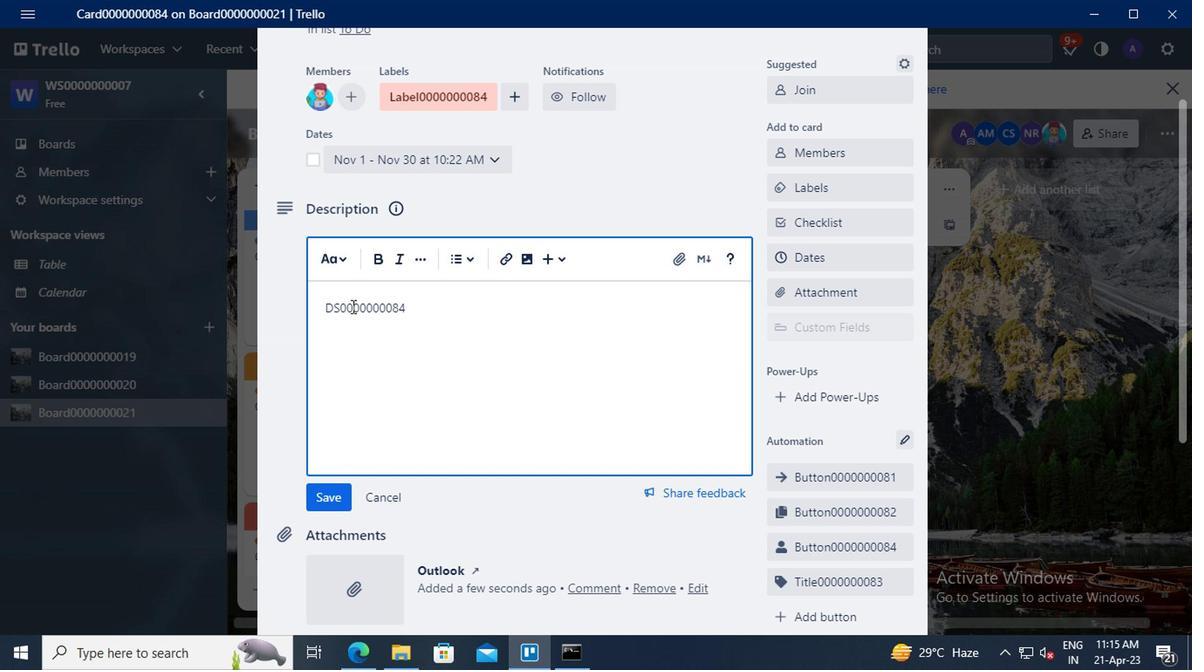 
Action: Mouse scrolled (347, 306) with delta (0, 0)
Screenshot: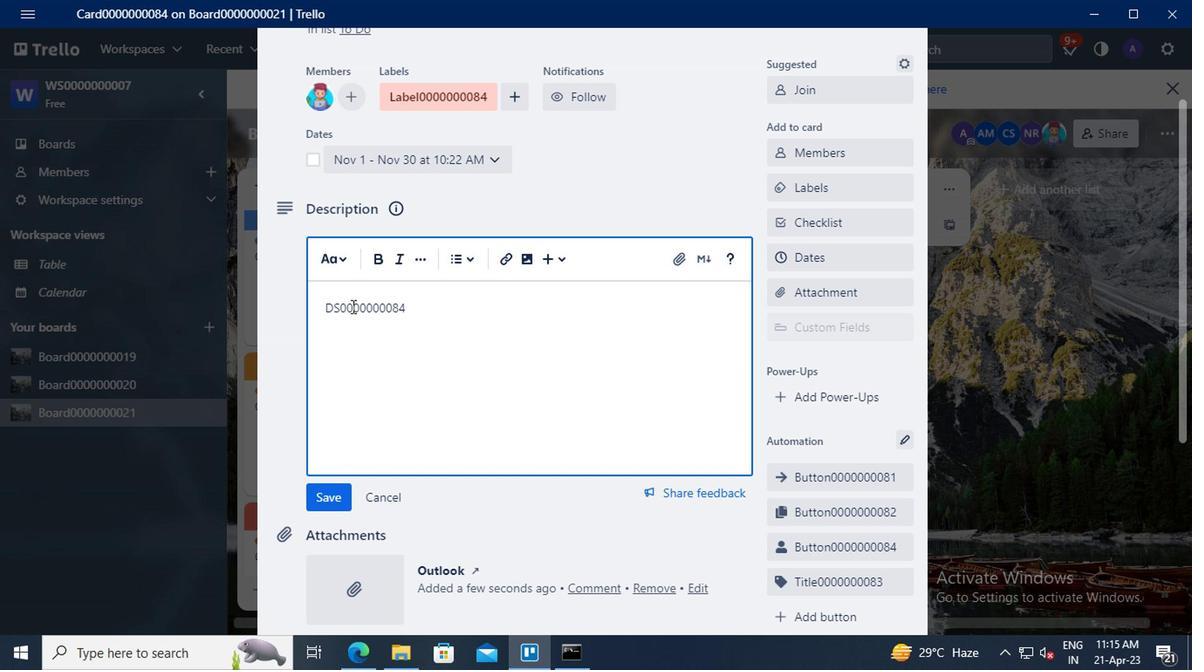 
Action: Mouse moved to (336, 322)
Screenshot: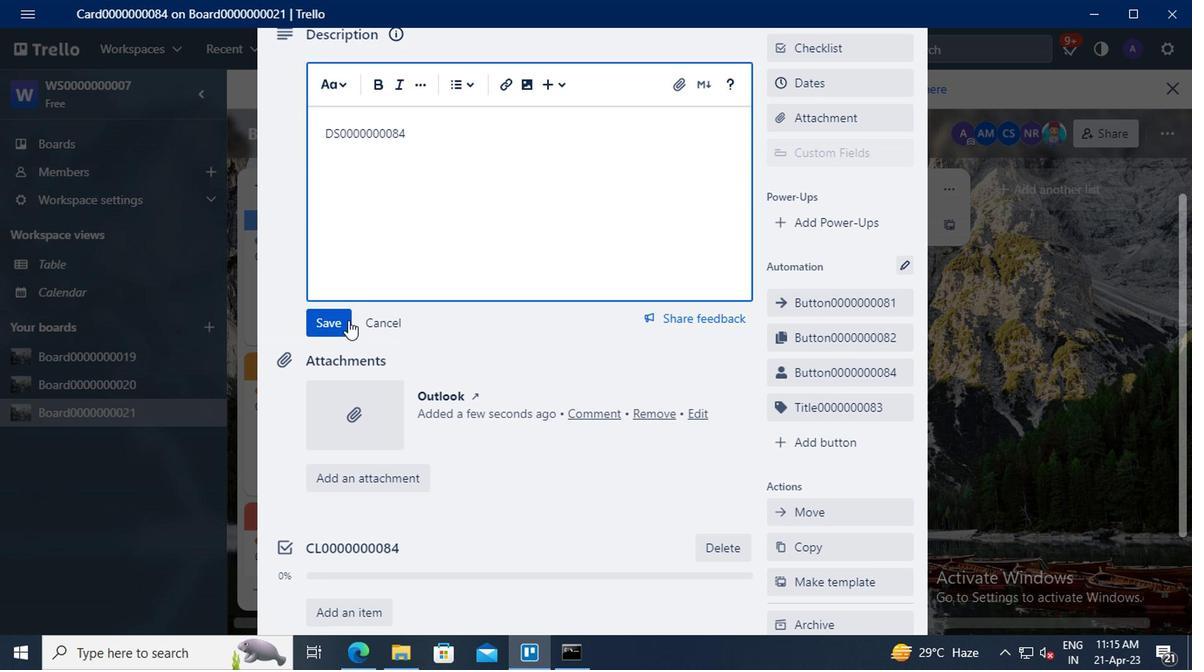 
Action: Mouse pressed left at (336, 322)
Screenshot: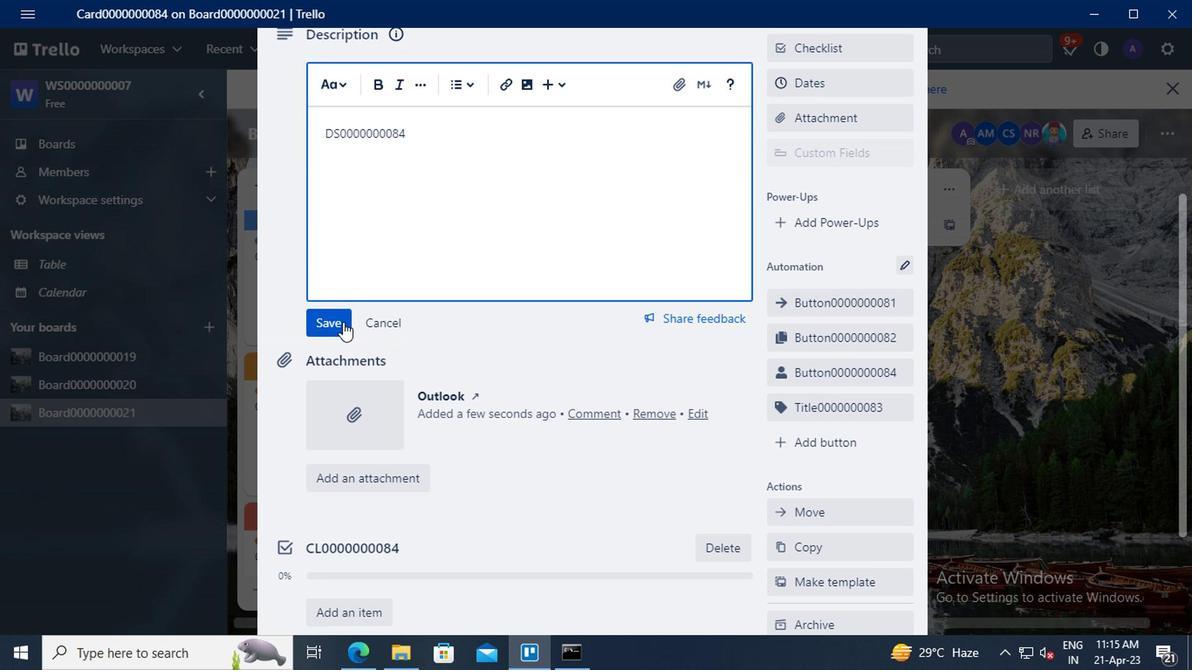 
Action: Mouse scrolled (336, 322) with delta (0, 0)
Screenshot: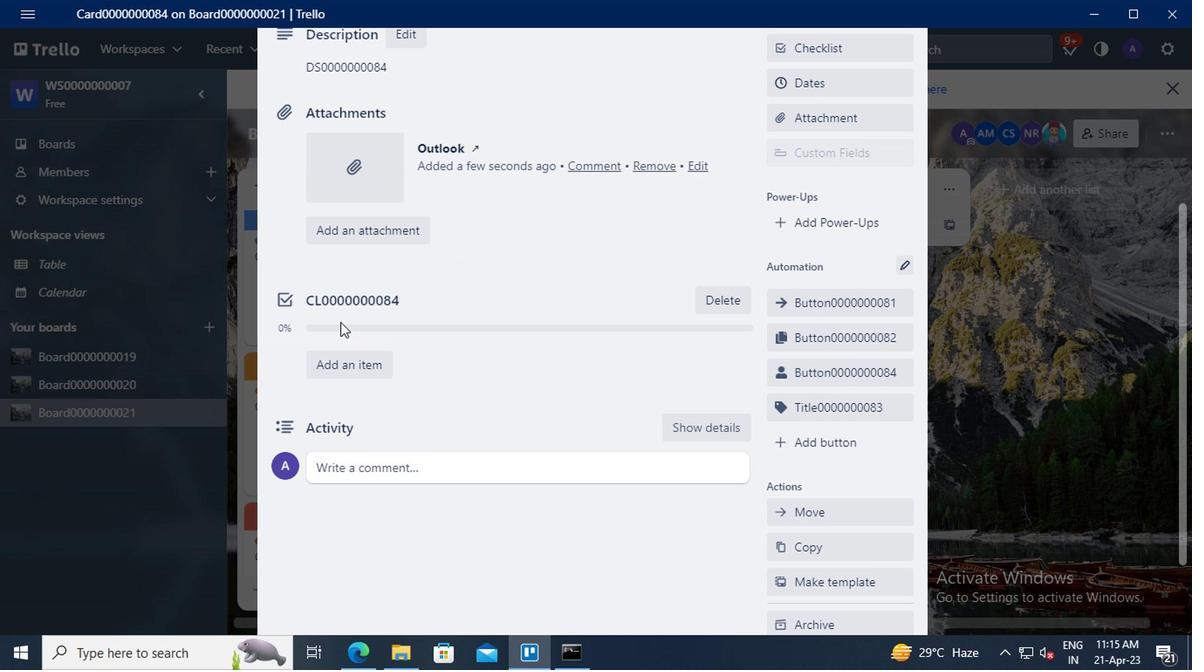 
Action: Mouse moved to (353, 379)
Screenshot: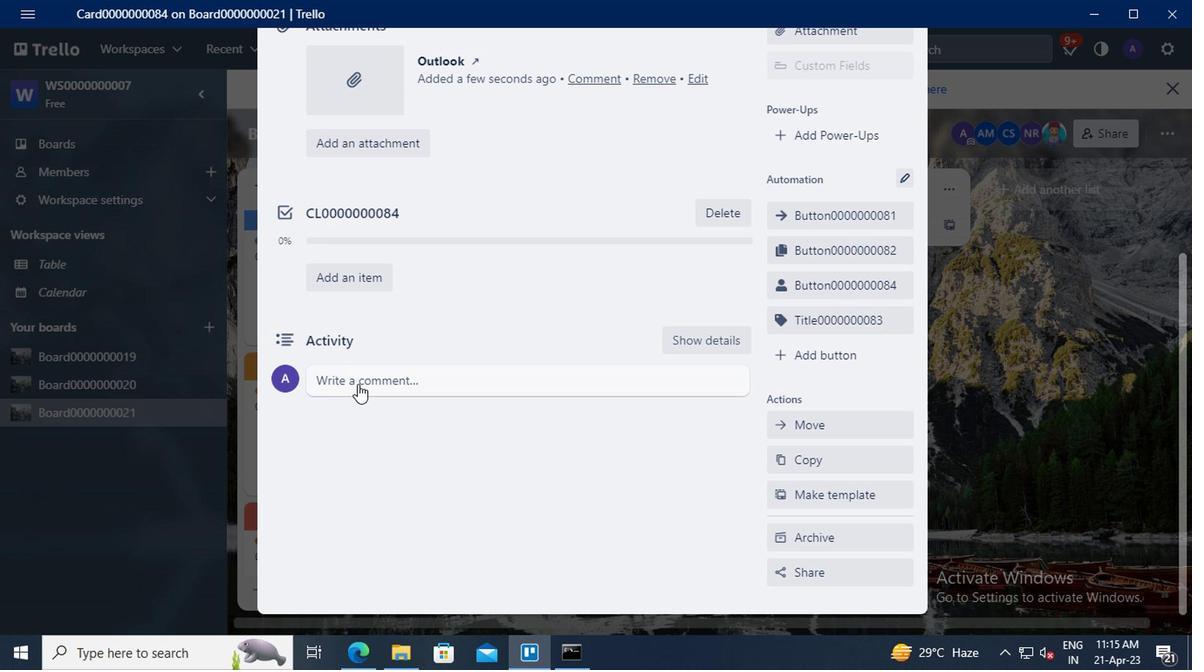 
Action: Mouse pressed left at (353, 379)
Screenshot: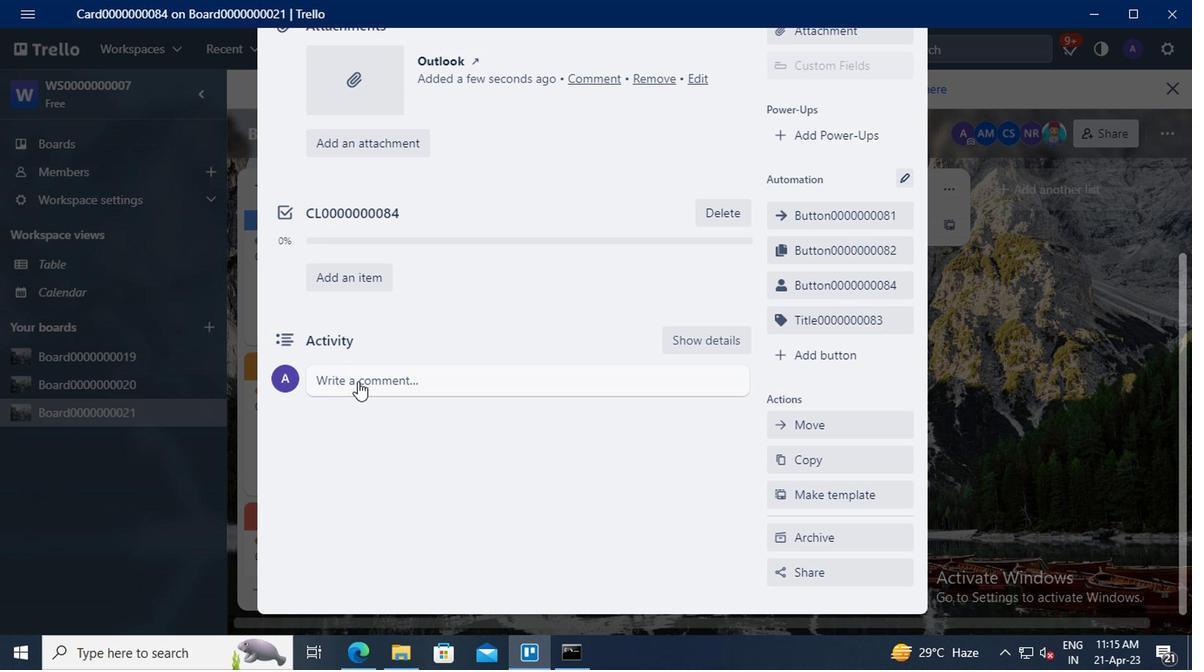 
Action: Key pressed <Key.shift><Key.shift>CM0000000084
Screenshot: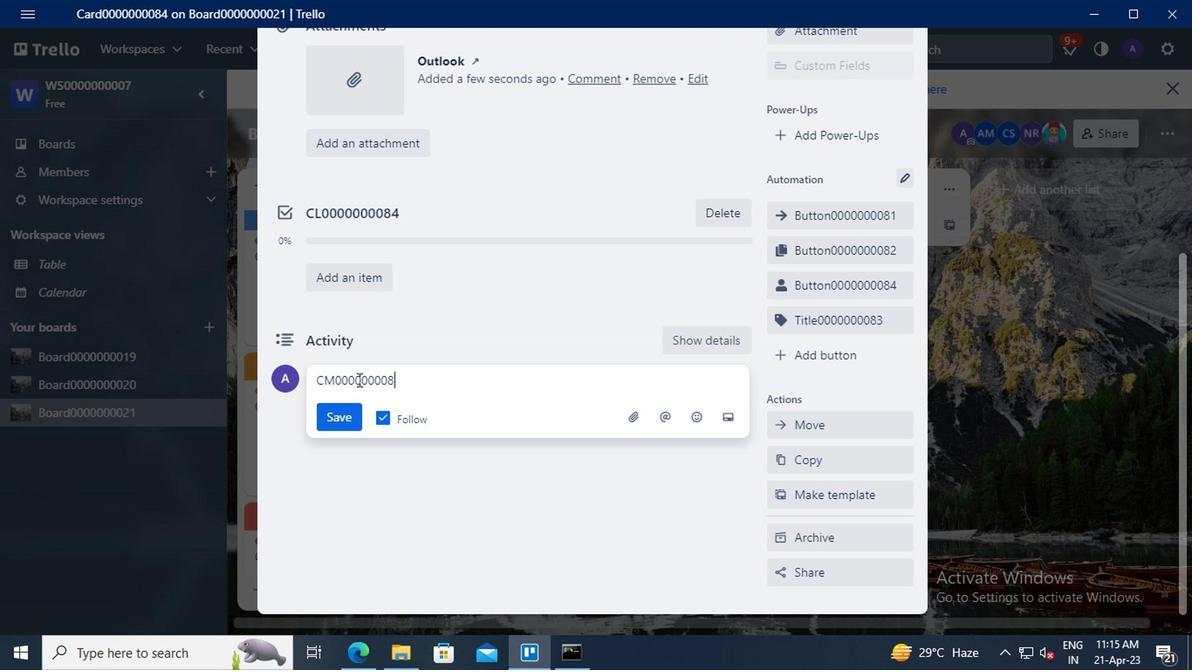 
Action: Mouse moved to (340, 411)
Screenshot: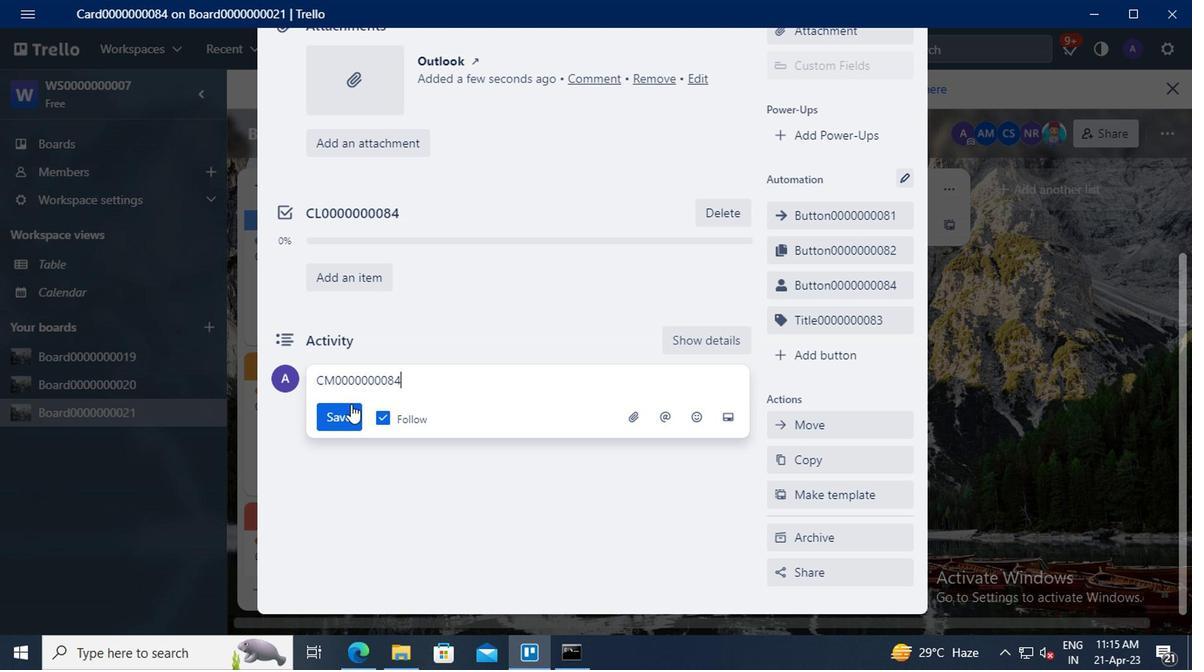 
Action: Mouse pressed left at (340, 411)
Screenshot: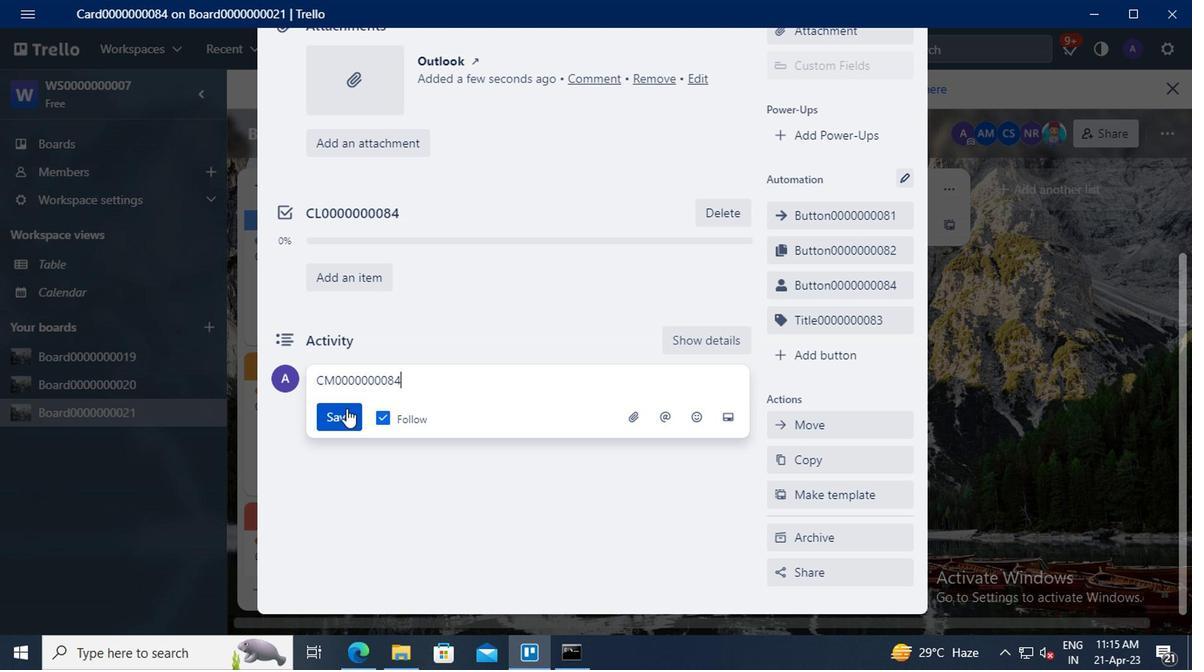 
